 Task: Search one way flight ticket for 3 adults, 3 children in business from Walla Walla: Walla Walla Regional Airport to Laramie: Laramie Regional Airport on 5-3-2023. Choice of flights is Alaska. Number of bags: 4 checked bags. Price is upto 89000. Outbound departure time preference is 15:00.
Action: Mouse moved to (308, 266)
Screenshot: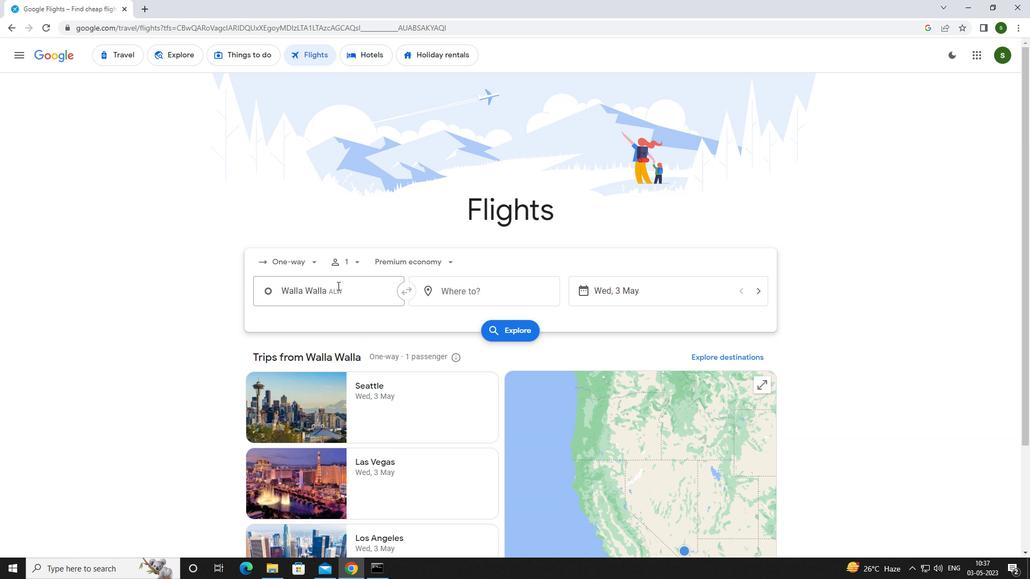 
Action: Mouse pressed left at (308, 266)
Screenshot: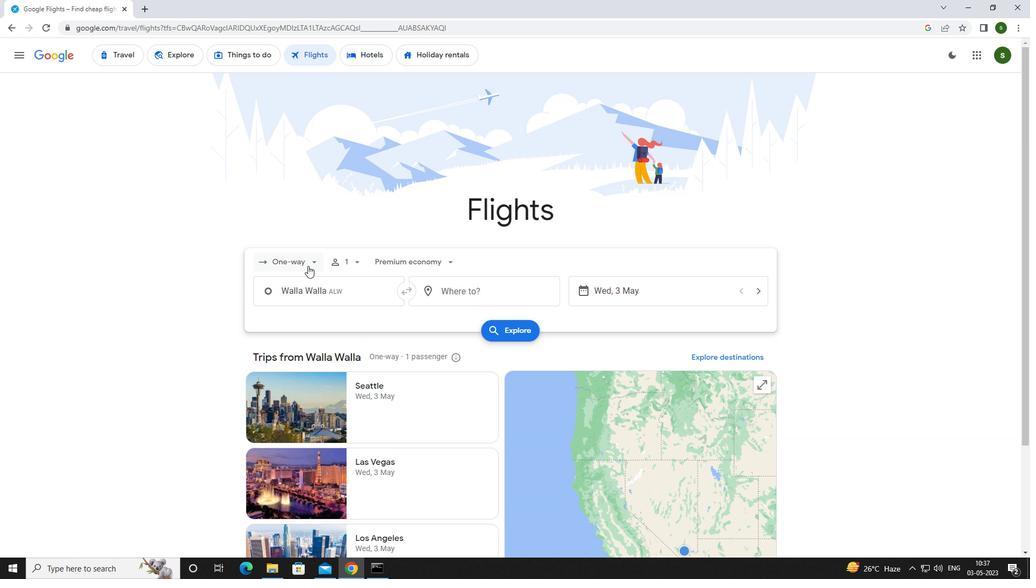 
Action: Mouse moved to (305, 314)
Screenshot: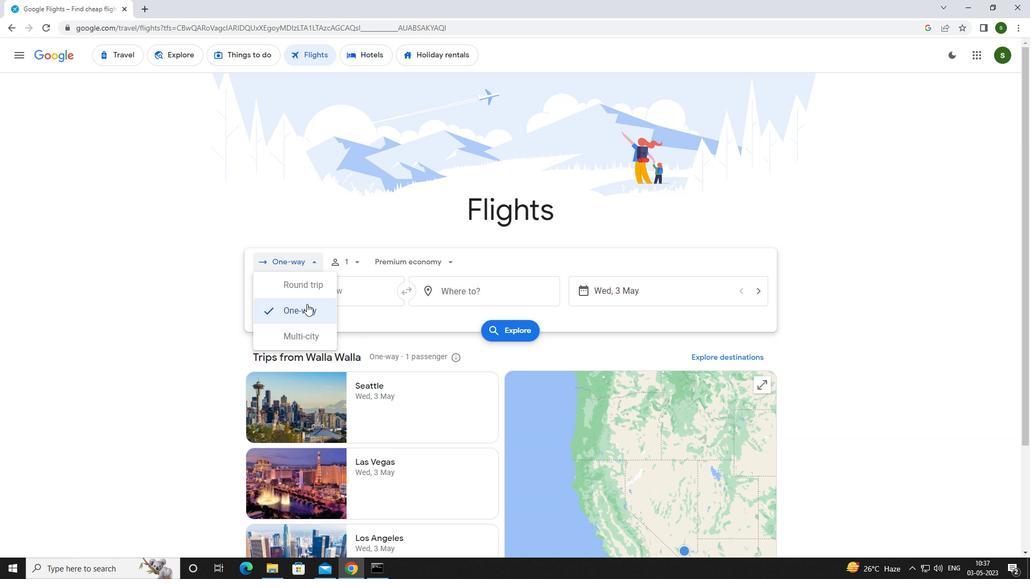 
Action: Mouse pressed left at (305, 314)
Screenshot: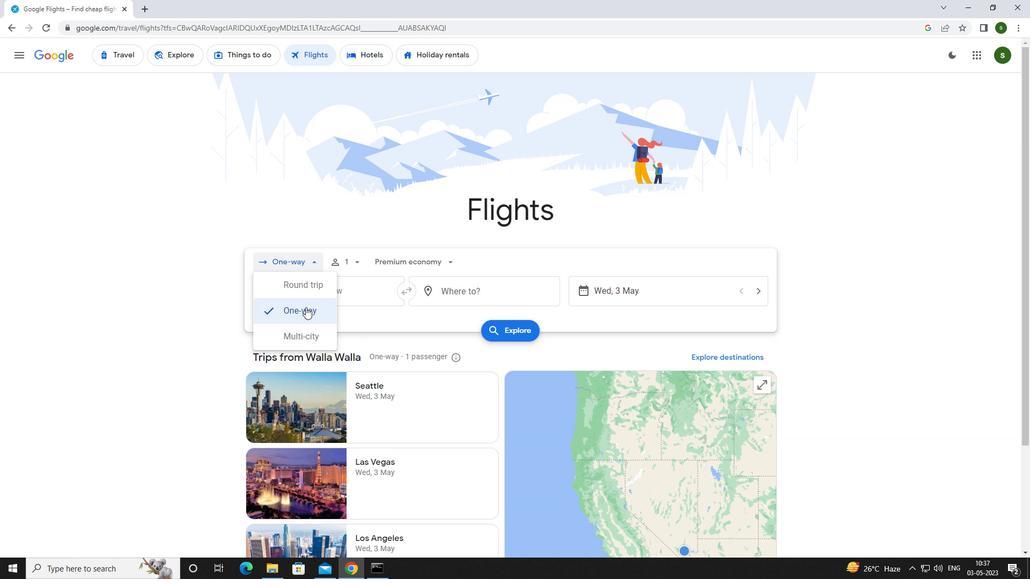 
Action: Mouse moved to (354, 263)
Screenshot: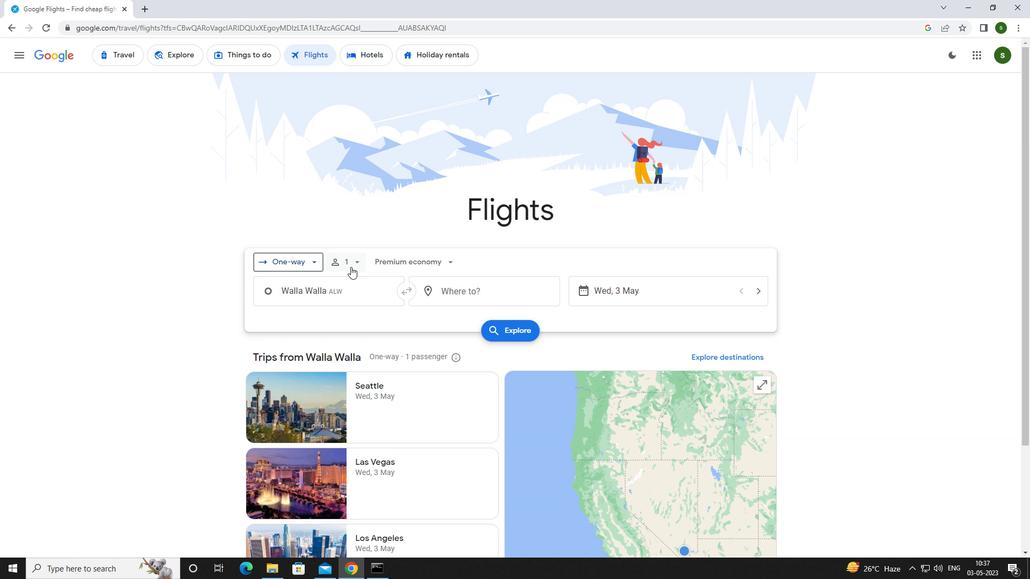 
Action: Mouse pressed left at (354, 263)
Screenshot: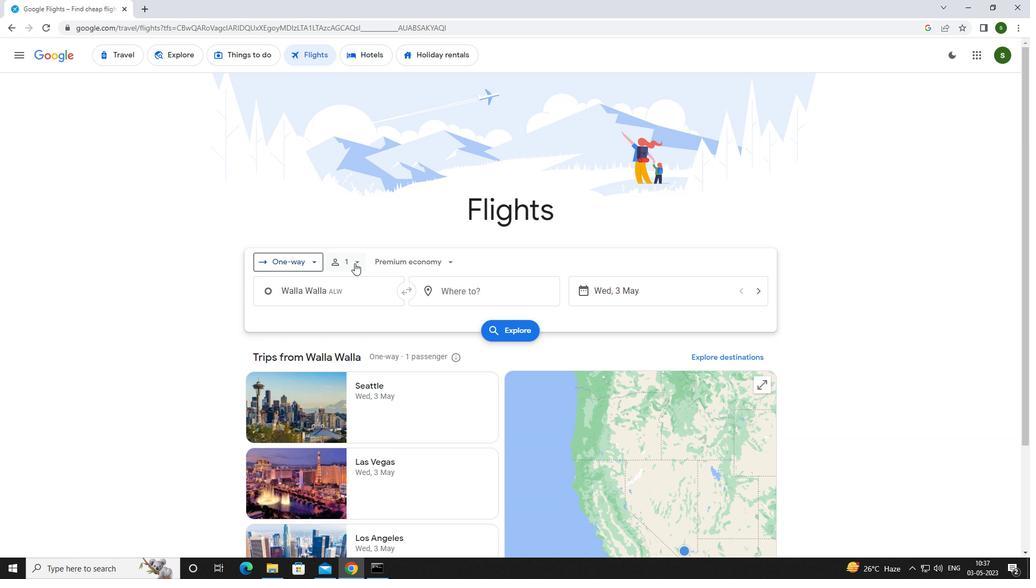 
Action: Mouse moved to (446, 288)
Screenshot: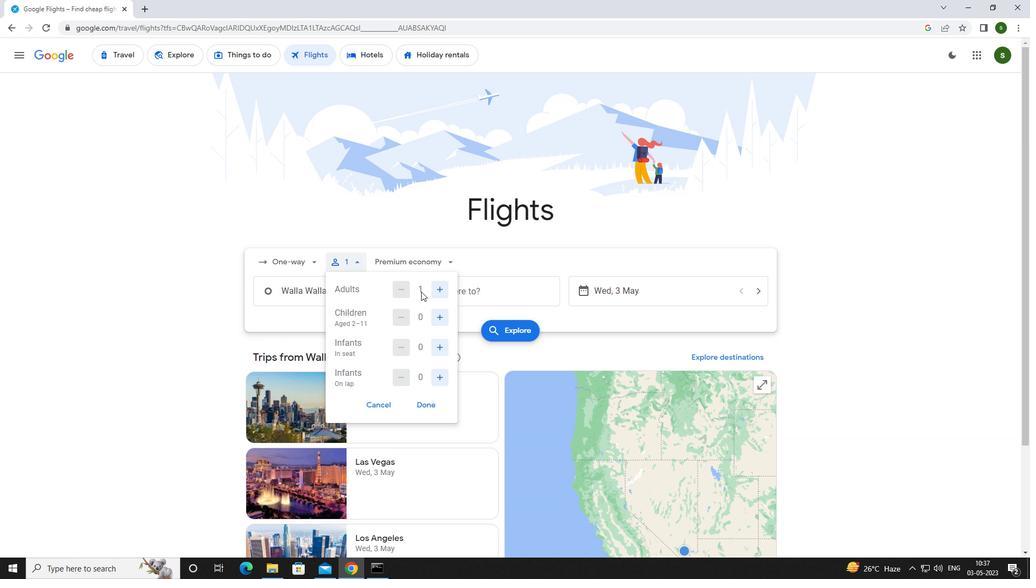 
Action: Mouse pressed left at (446, 288)
Screenshot: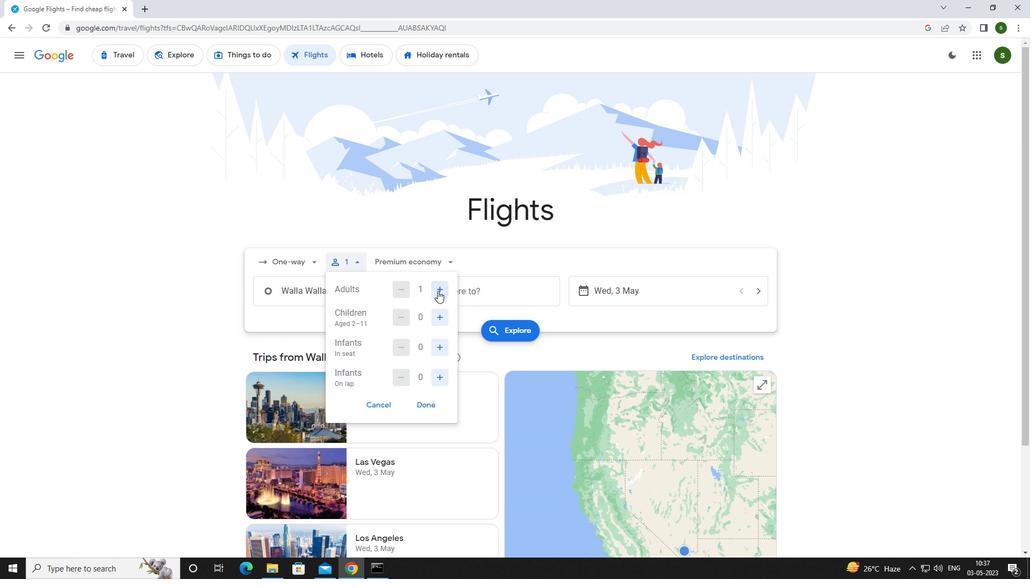 
Action: Mouse moved to (446, 288)
Screenshot: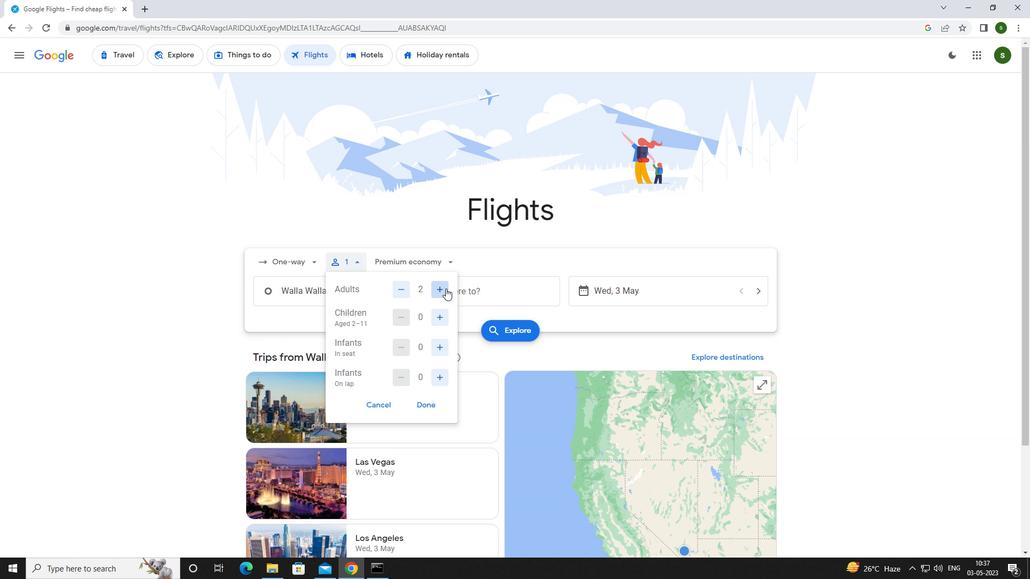 
Action: Mouse pressed left at (446, 288)
Screenshot: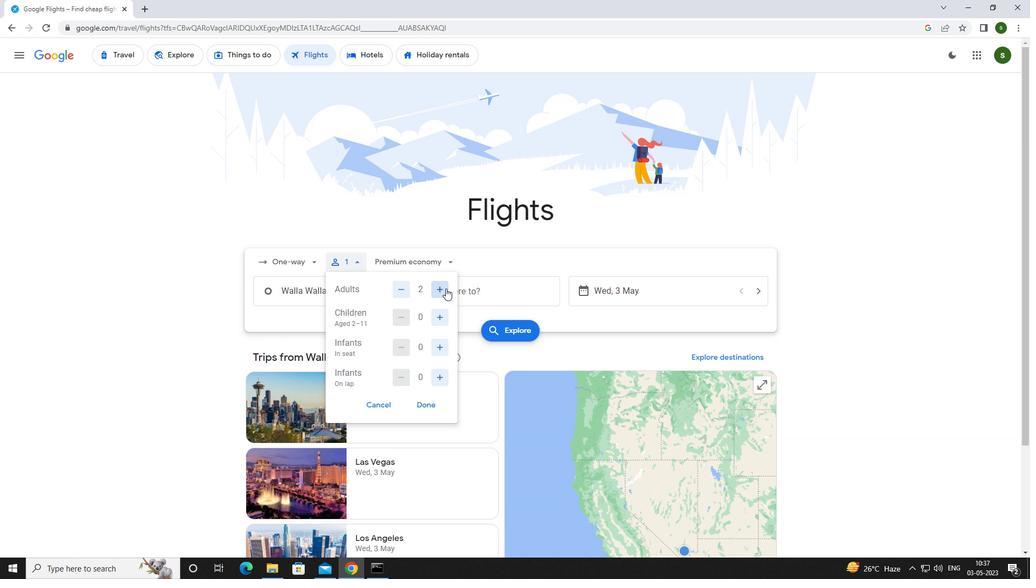 
Action: Mouse moved to (441, 311)
Screenshot: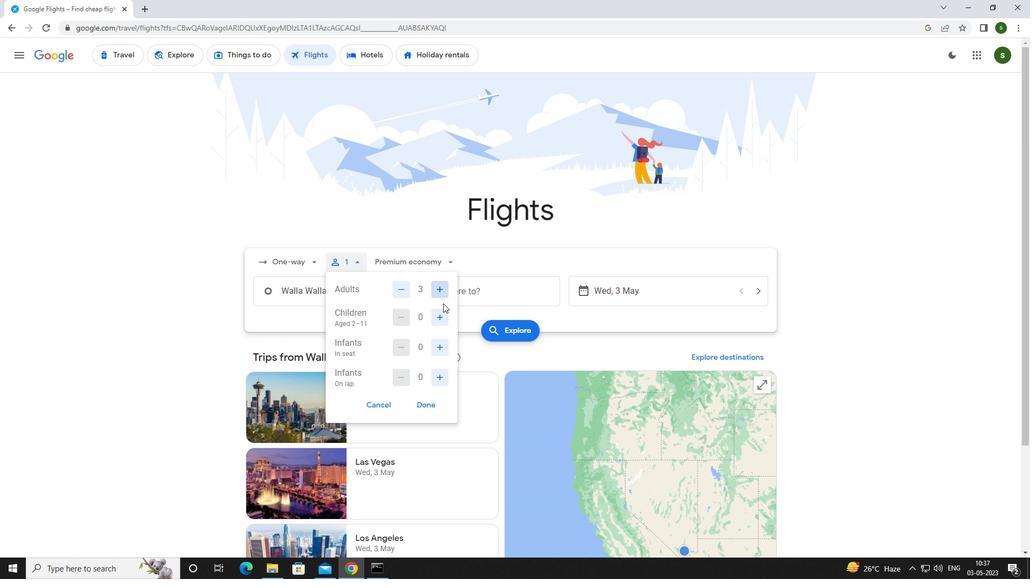 
Action: Mouse pressed left at (441, 311)
Screenshot: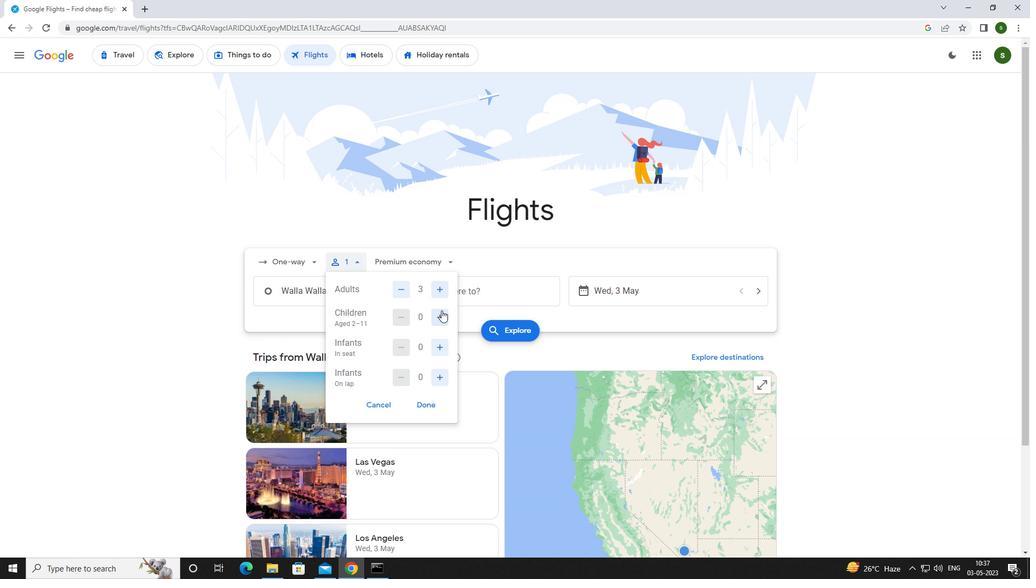 
Action: Mouse moved to (441, 312)
Screenshot: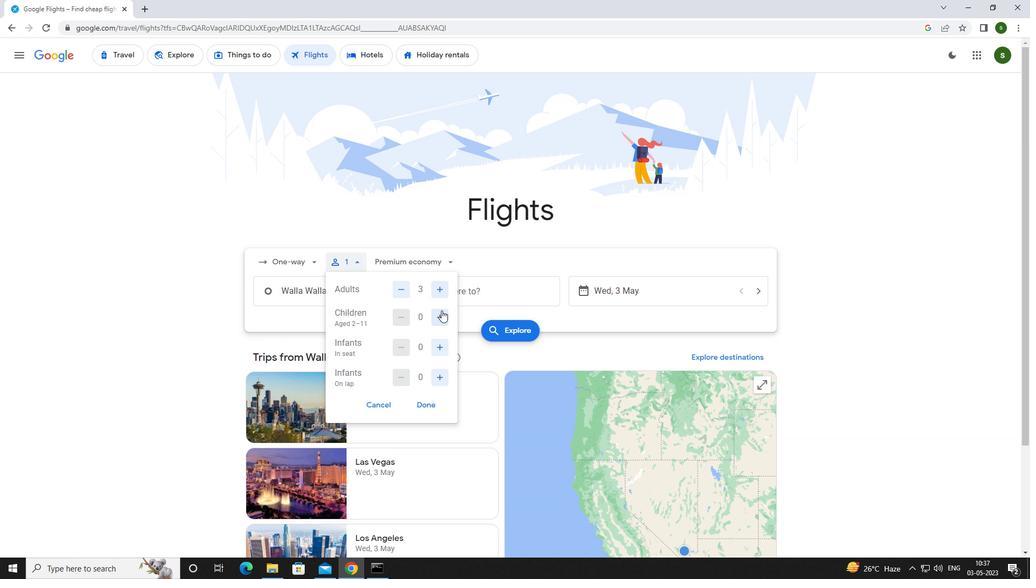 
Action: Mouse pressed left at (441, 312)
Screenshot: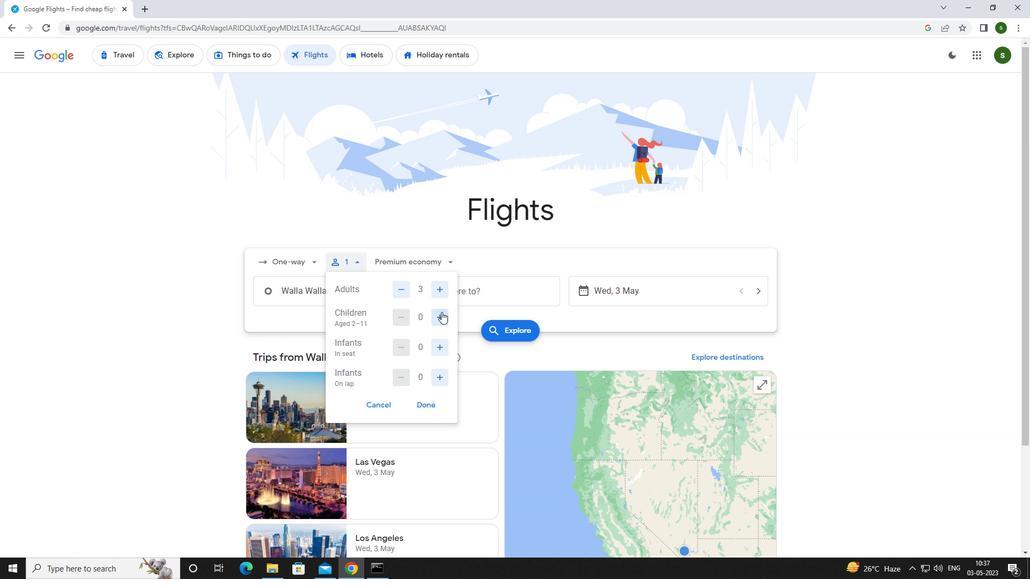 
Action: Mouse pressed left at (441, 312)
Screenshot: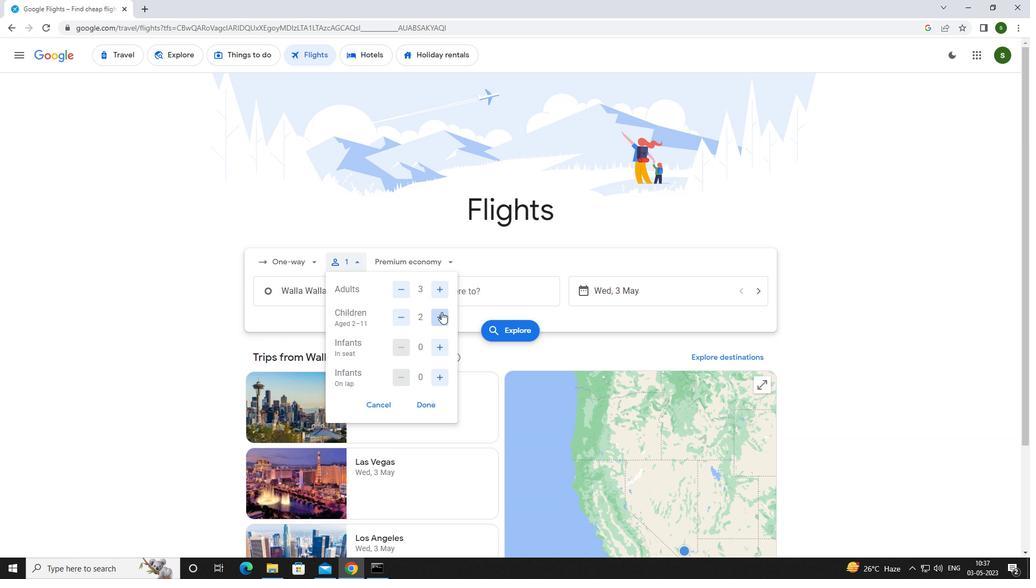 
Action: Mouse moved to (448, 259)
Screenshot: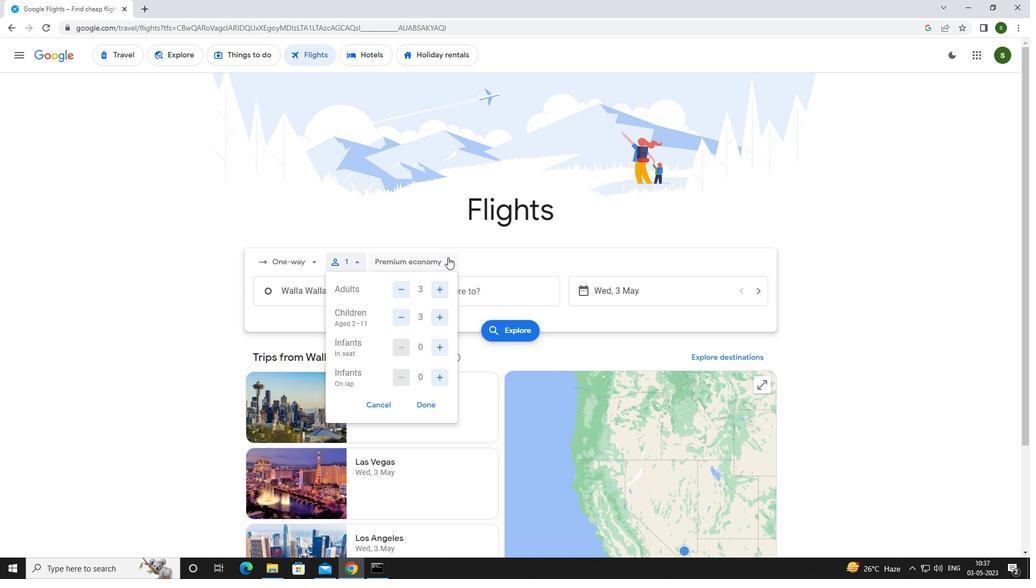 
Action: Mouse pressed left at (448, 259)
Screenshot: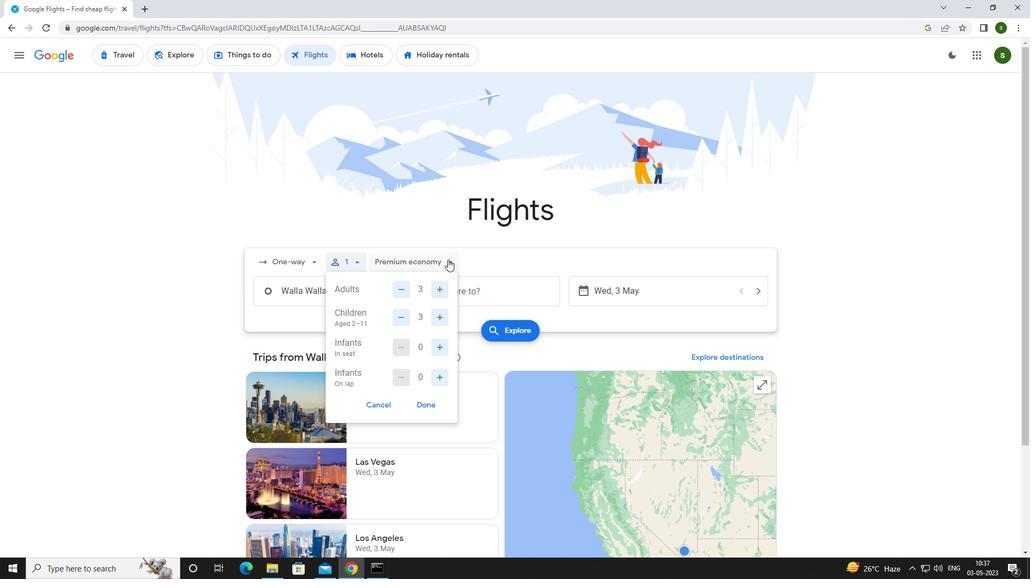 
Action: Mouse moved to (431, 336)
Screenshot: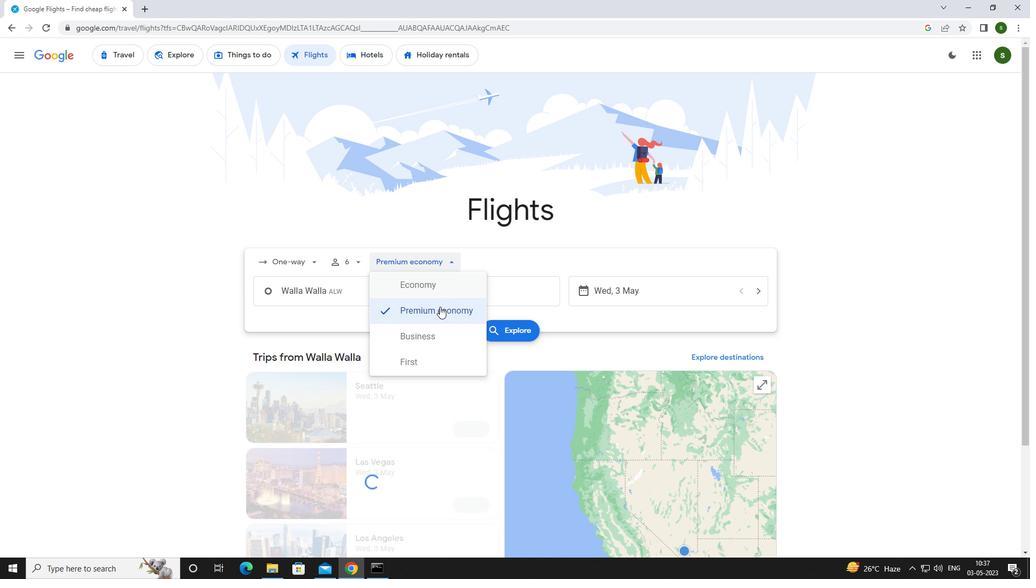 
Action: Mouse pressed left at (431, 336)
Screenshot: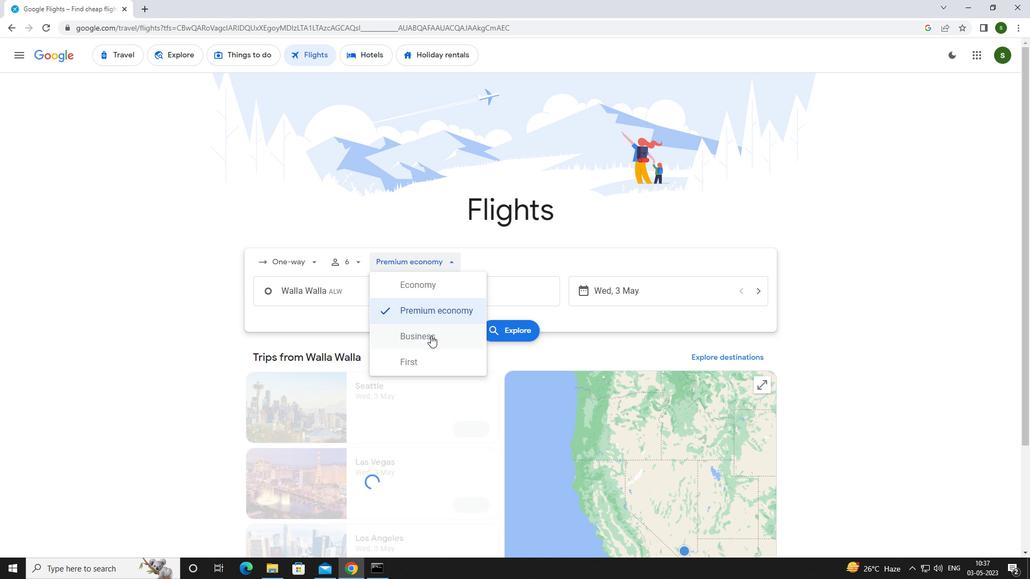 
Action: Mouse moved to (368, 295)
Screenshot: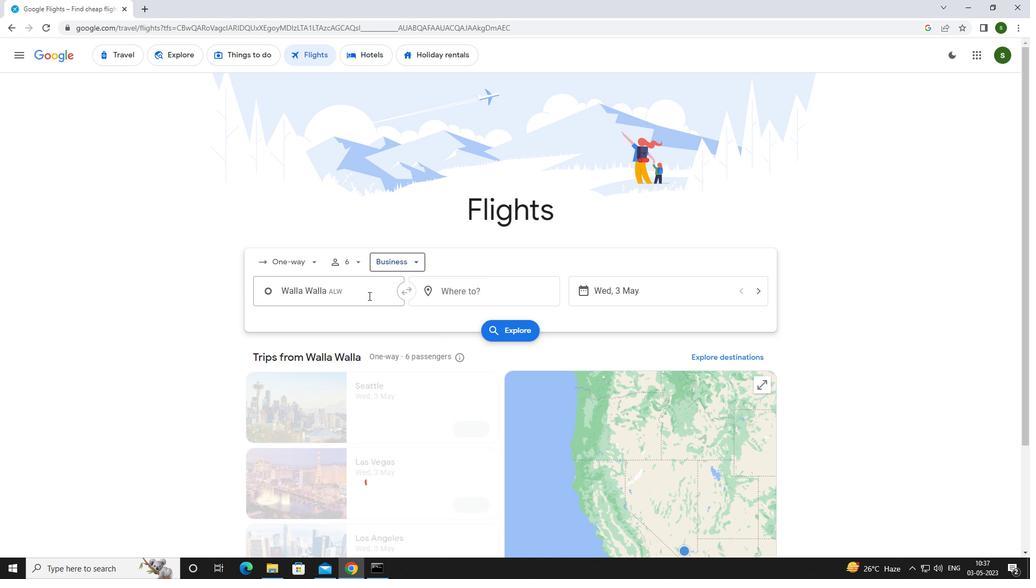 
Action: Mouse pressed left at (368, 295)
Screenshot: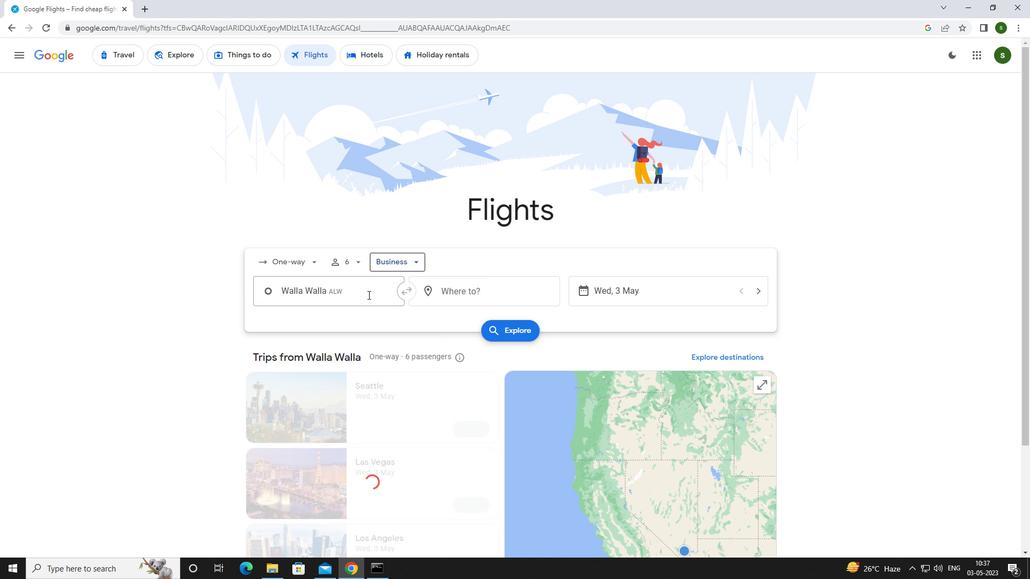 
Action: Key pressed <Key.caps_lock>w<Key.caps_lock>alla<Key.space>
Screenshot: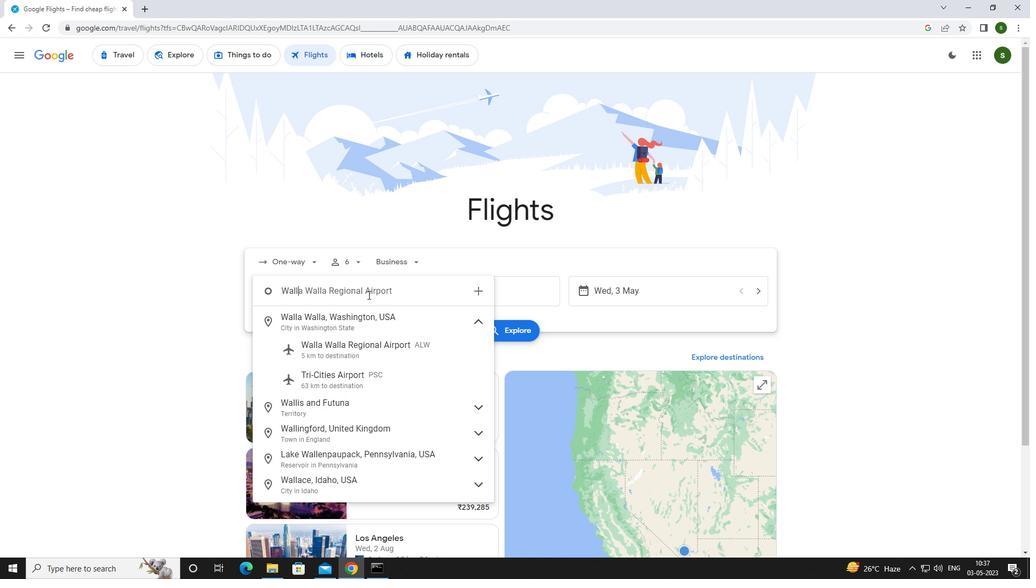 
Action: Mouse moved to (364, 321)
Screenshot: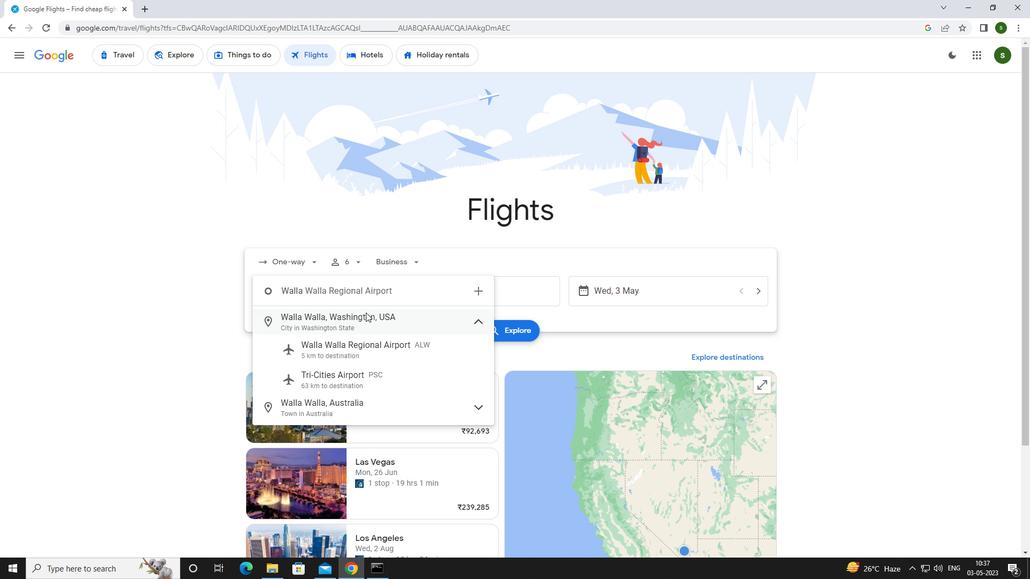 
Action: Mouse pressed left at (364, 321)
Screenshot: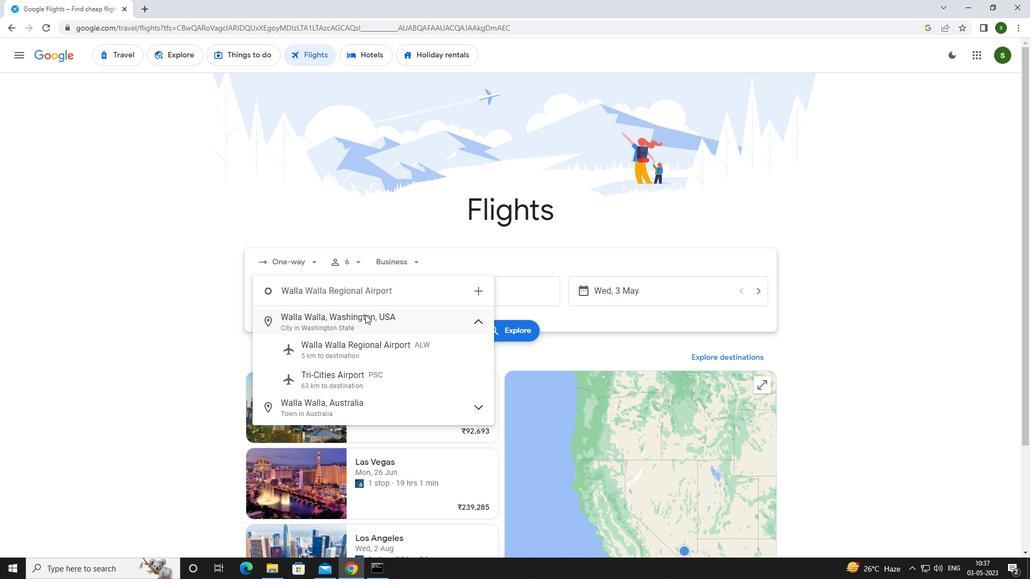 
Action: Mouse moved to (490, 293)
Screenshot: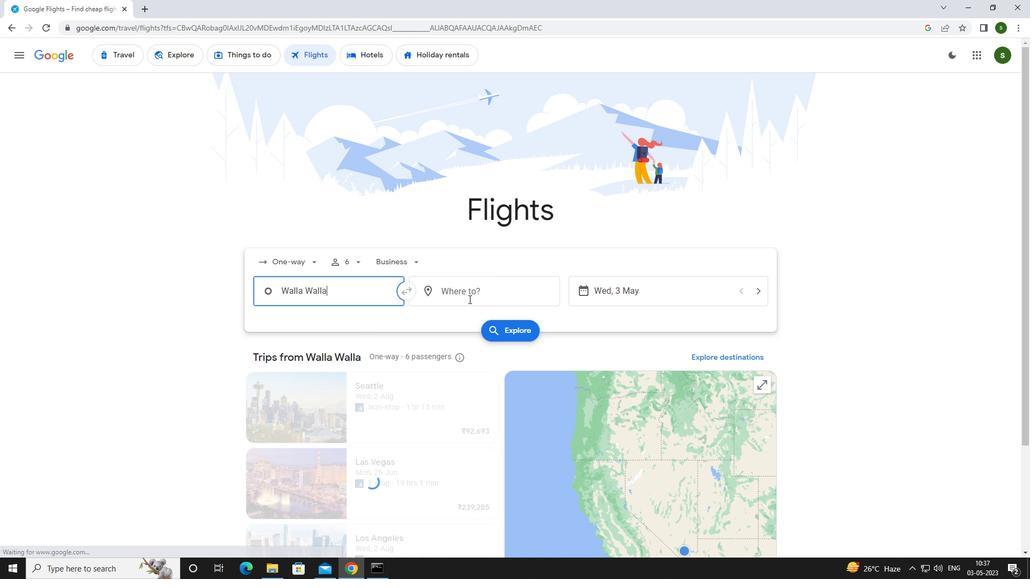 
Action: Mouse pressed left at (490, 293)
Screenshot: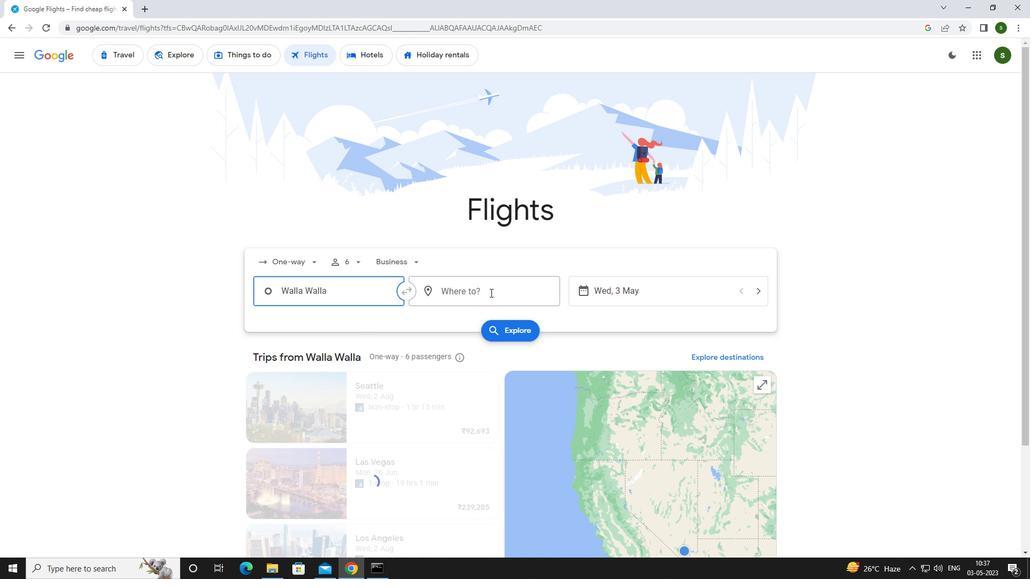 
Action: Key pressed <Key.caps_lock>l<Key.caps_lock>ara
Screenshot: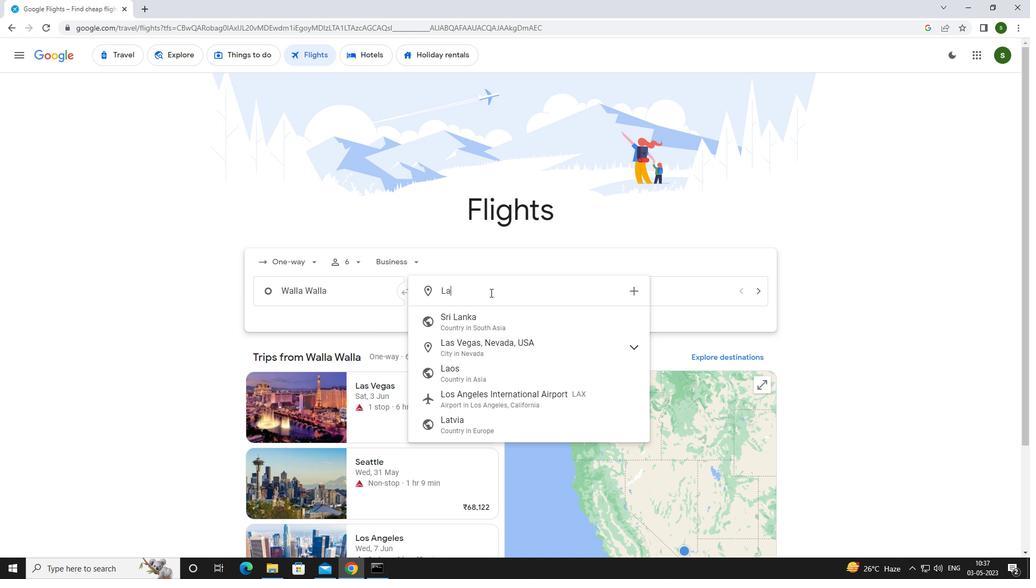
Action: Mouse moved to (514, 381)
Screenshot: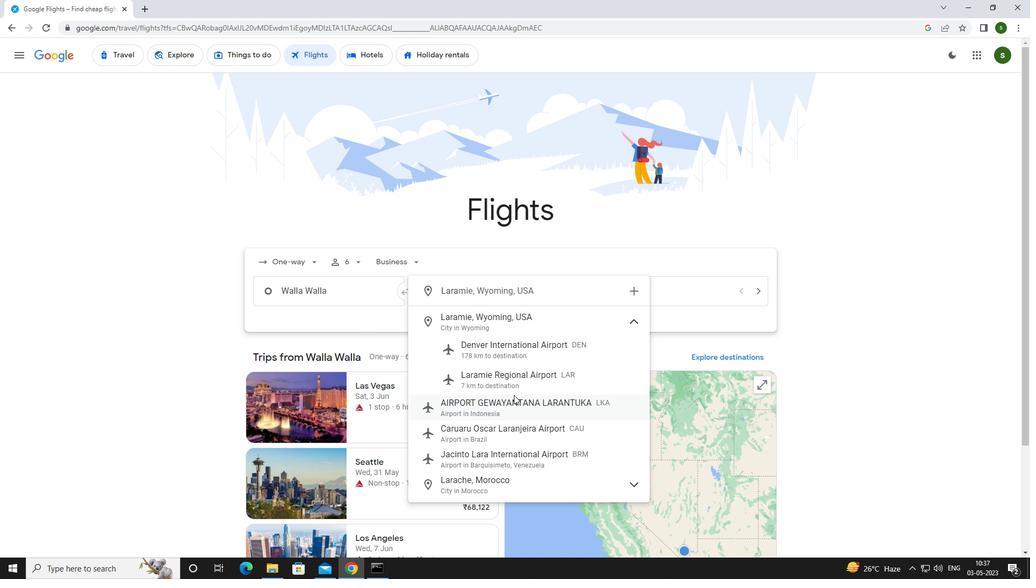 
Action: Mouse pressed left at (514, 381)
Screenshot: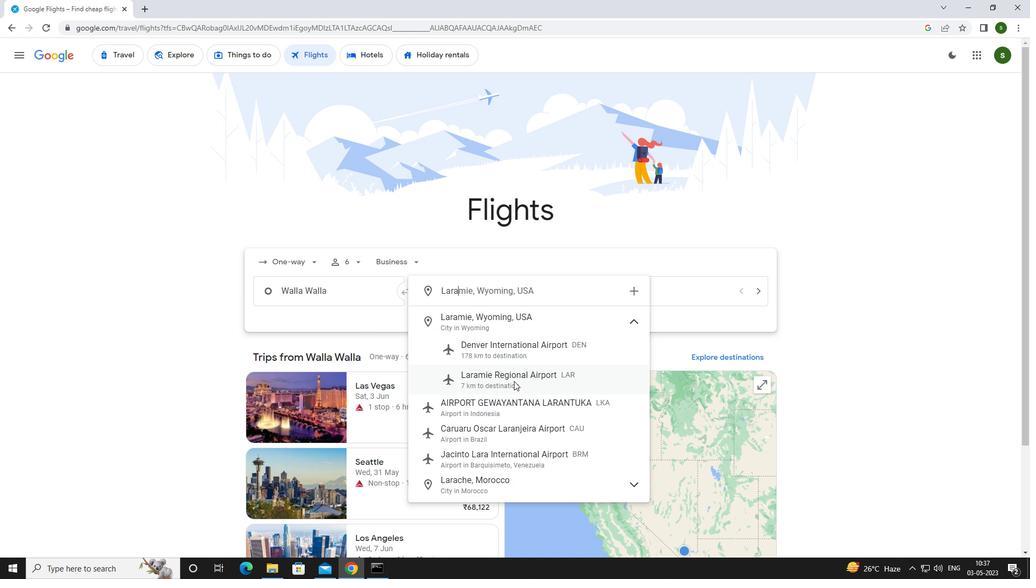 
Action: Mouse moved to (652, 294)
Screenshot: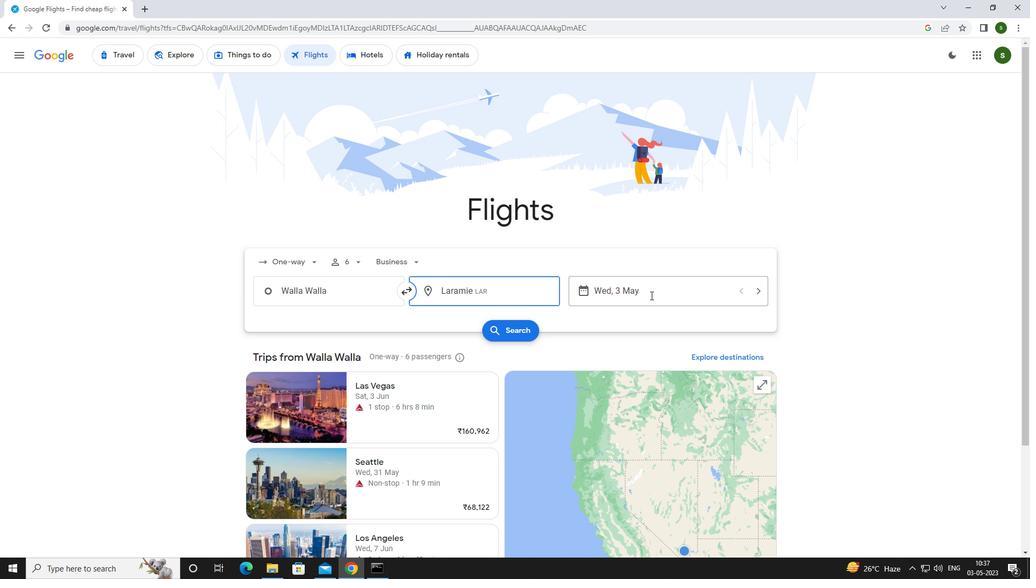 
Action: Mouse pressed left at (652, 294)
Screenshot: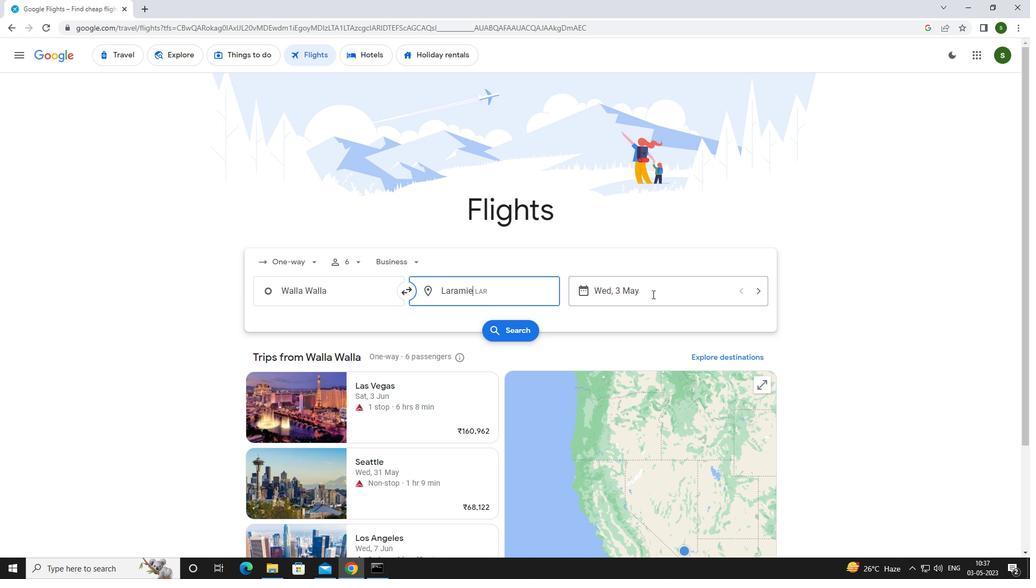 
Action: Mouse moved to (474, 370)
Screenshot: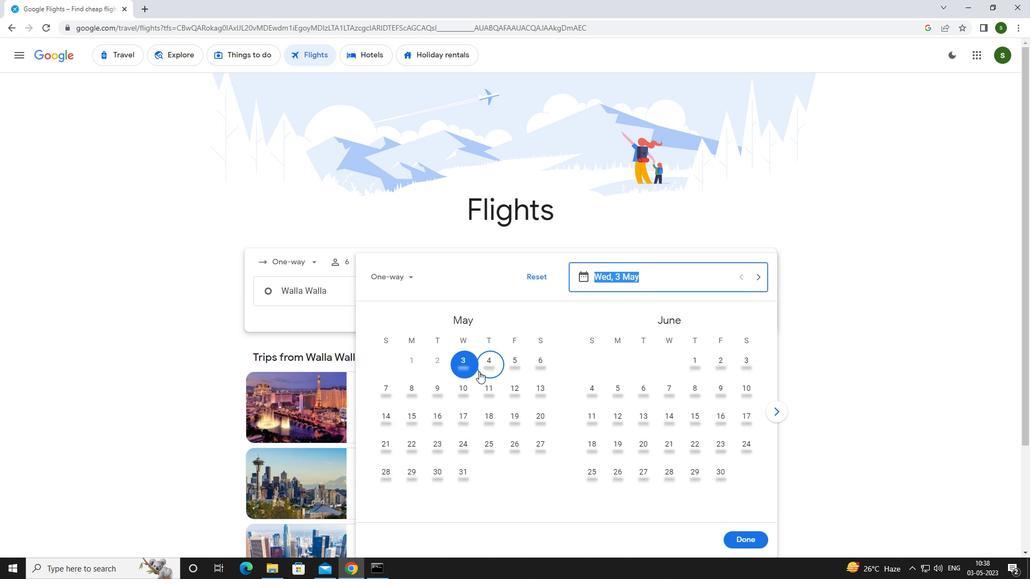 
Action: Mouse pressed left at (474, 370)
Screenshot: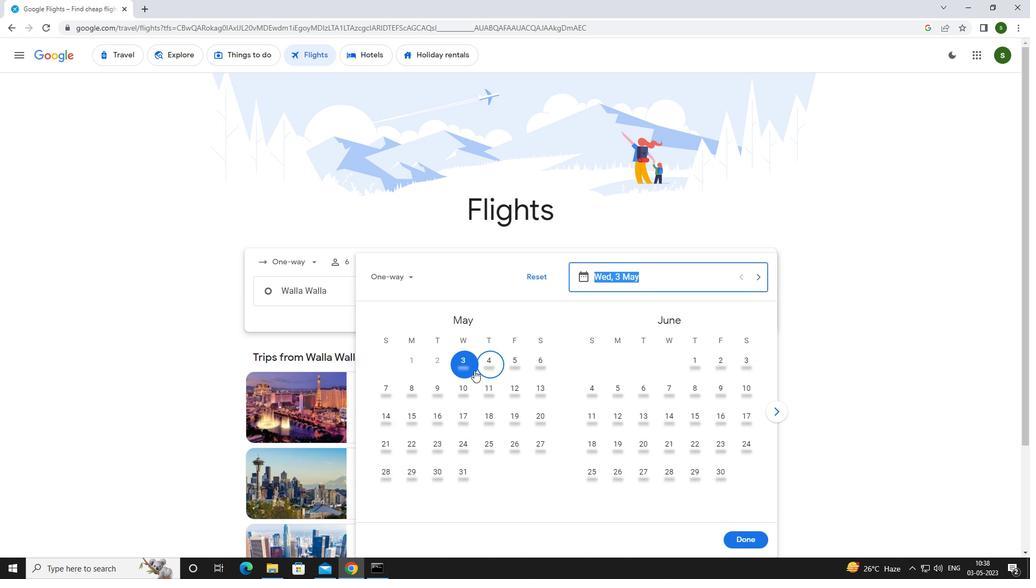 
Action: Mouse moved to (747, 545)
Screenshot: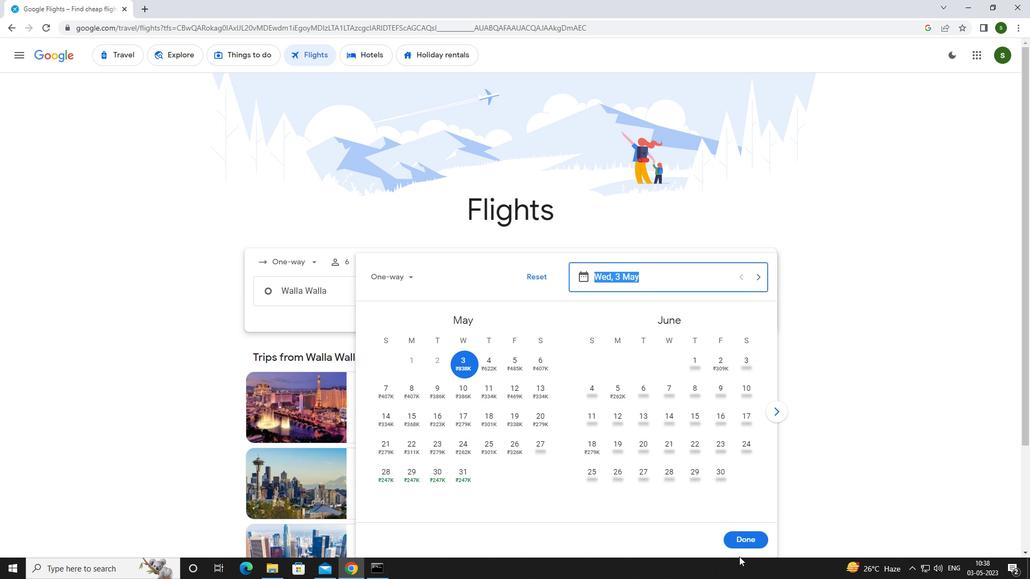 
Action: Mouse pressed left at (747, 545)
Screenshot: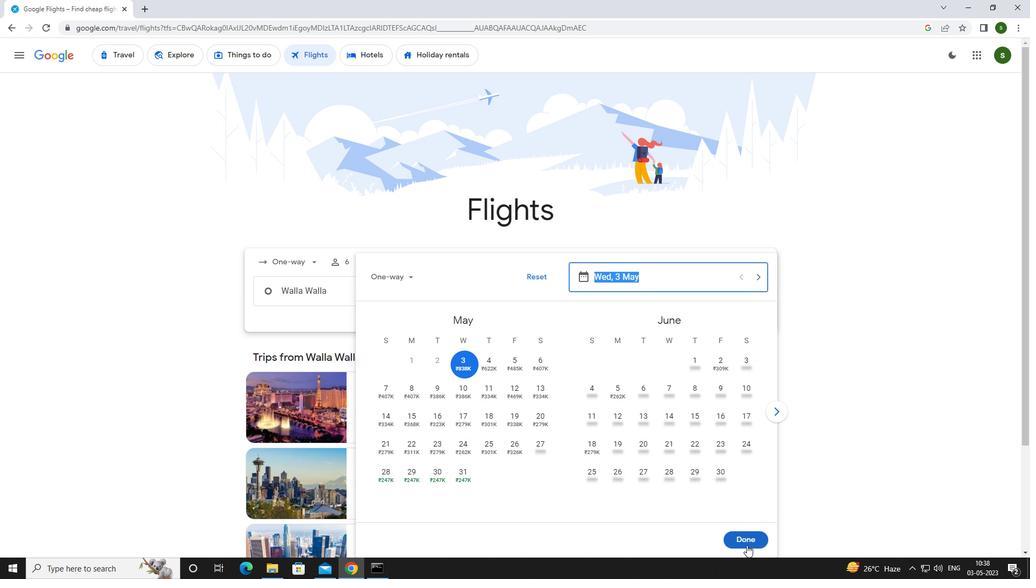 
Action: Mouse moved to (520, 335)
Screenshot: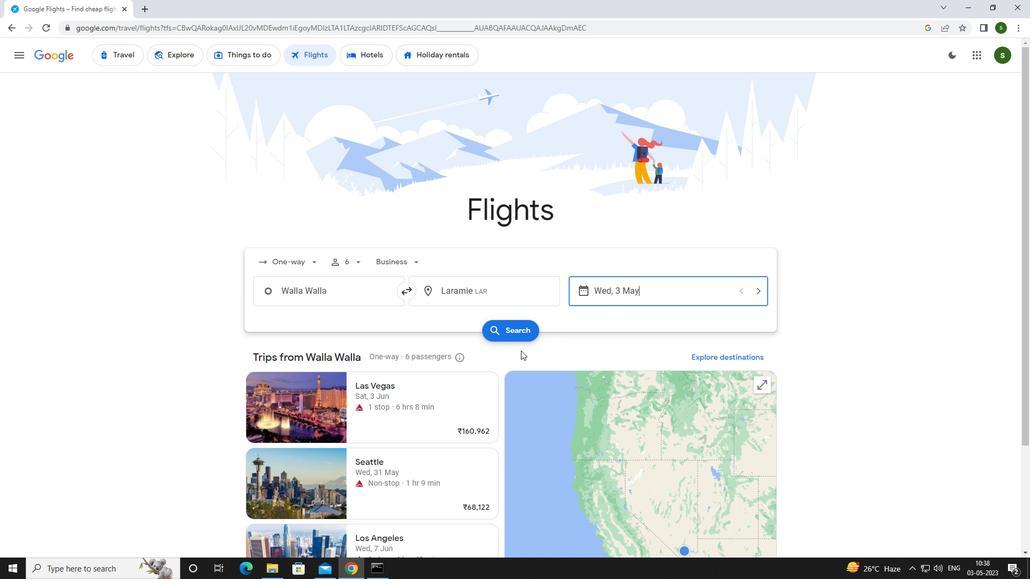 
Action: Mouse pressed left at (520, 335)
Screenshot: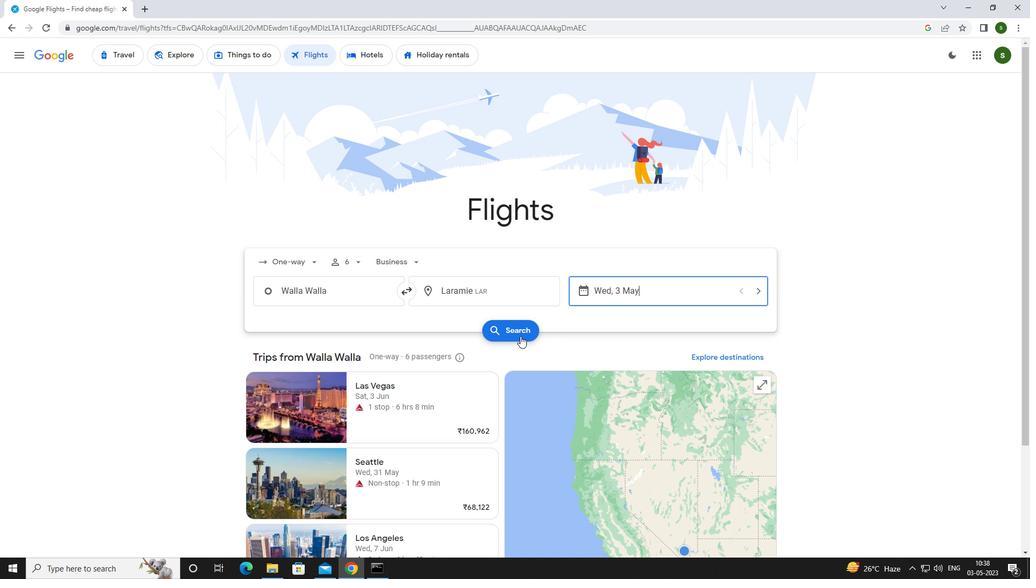 
Action: Mouse moved to (263, 156)
Screenshot: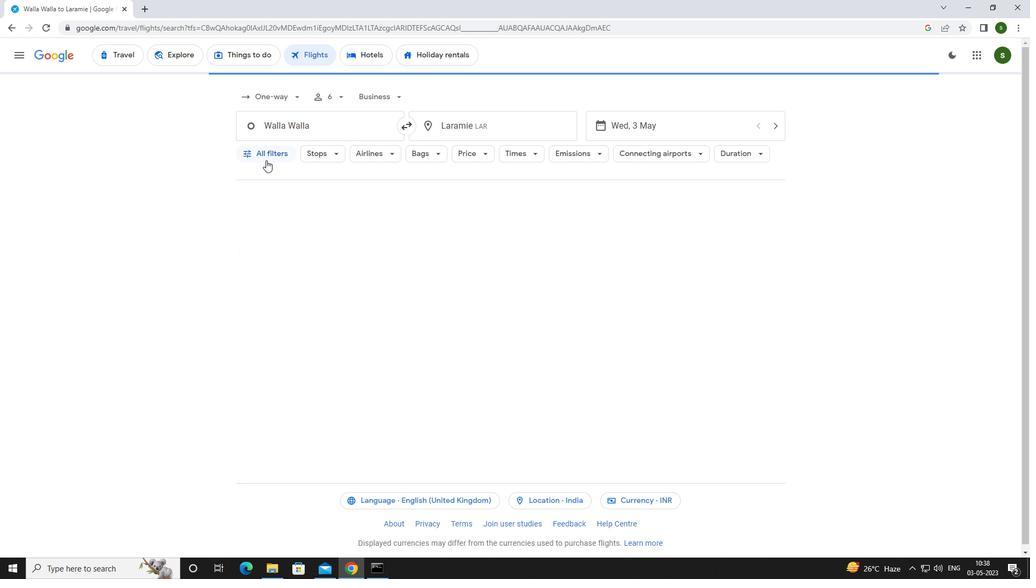 
Action: Mouse pressed left at (263, 156)
Screenshot: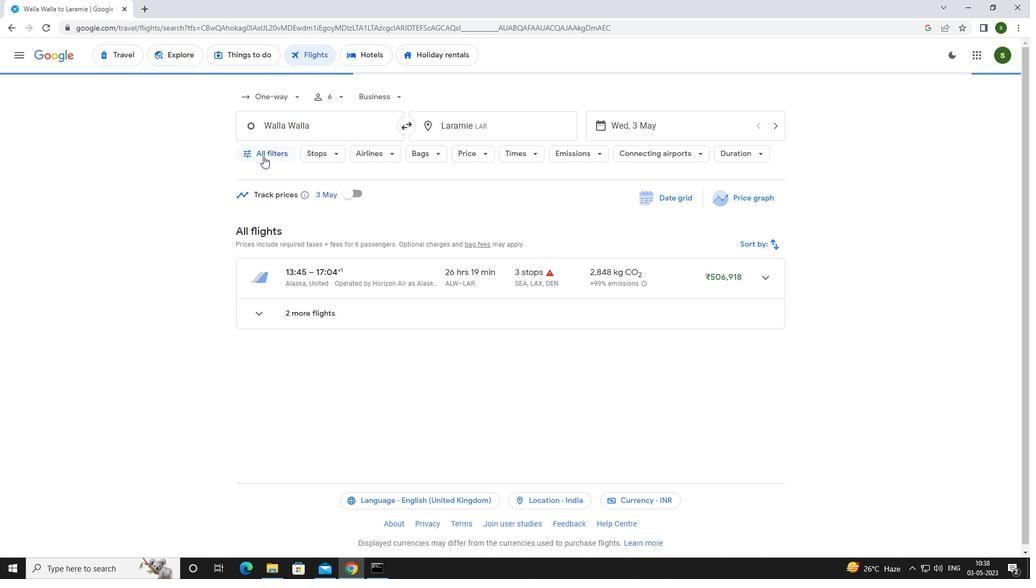 
Action: Mouse moved to (399, 383)
Screenshot: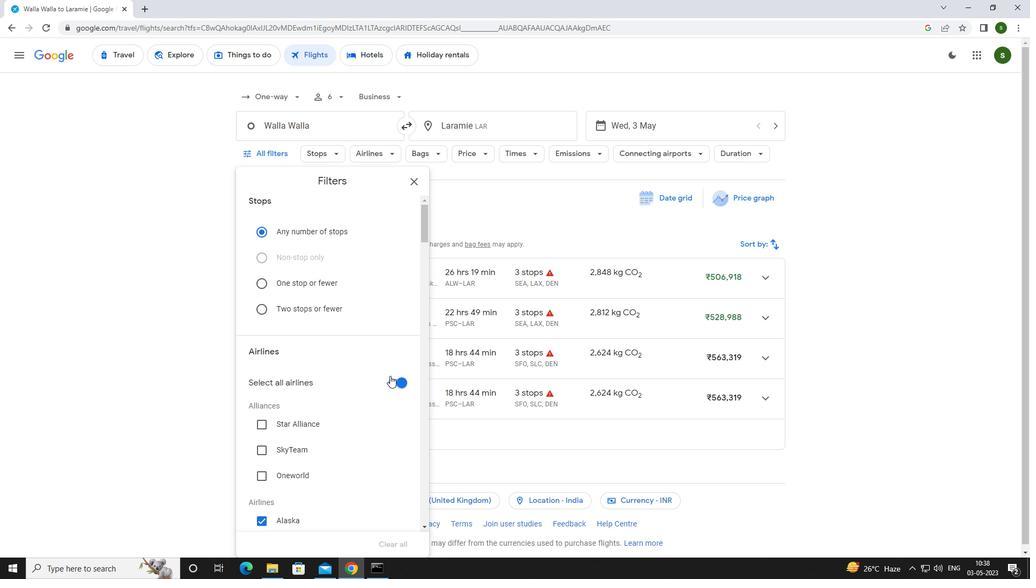 
Action: Mouse pressed left at (399, 383)
Screenshot: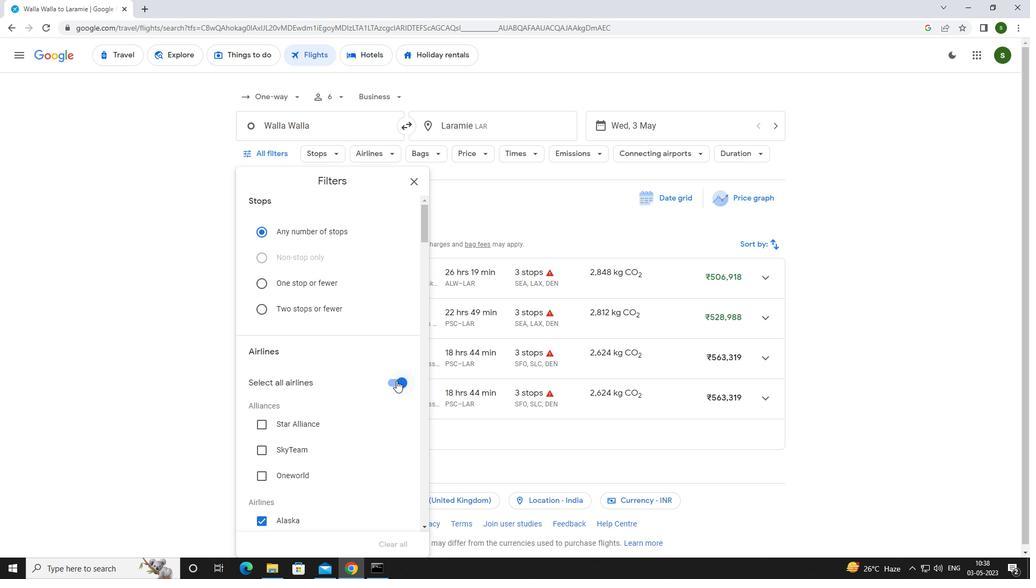 
Action: Mouse moved to (329, 318)
Screenshot: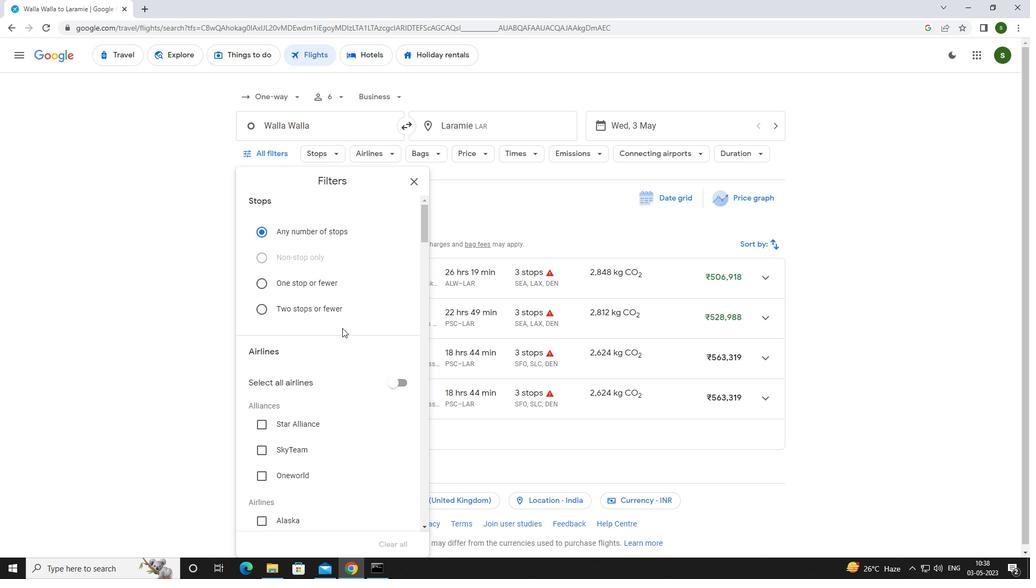 
Action: Mouse scrolled (329, 318) with delta (0, 0)
Screenshot: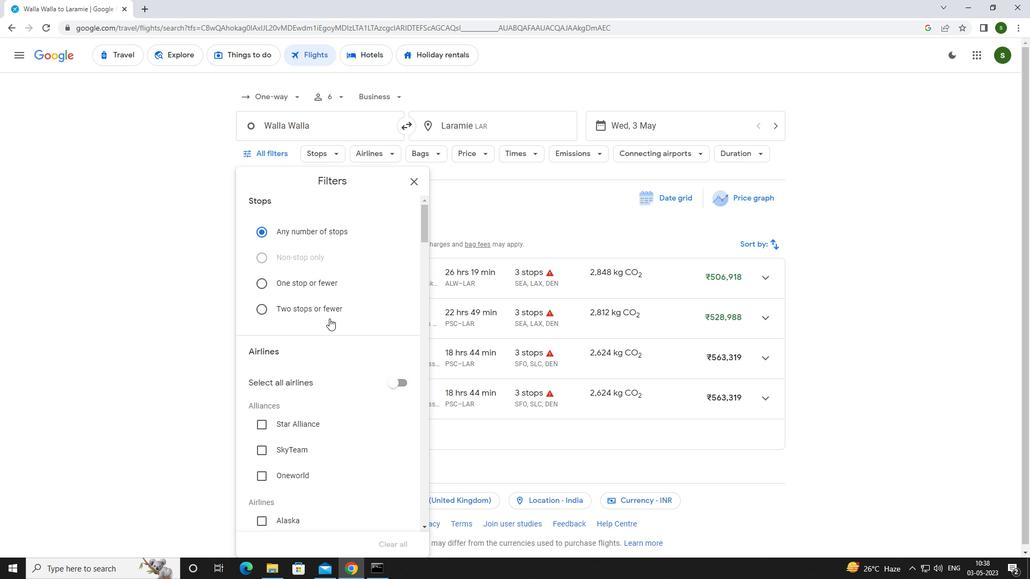 
Action: Mouse scrolled (329, 318) with delta (0, 0)
Screenshot: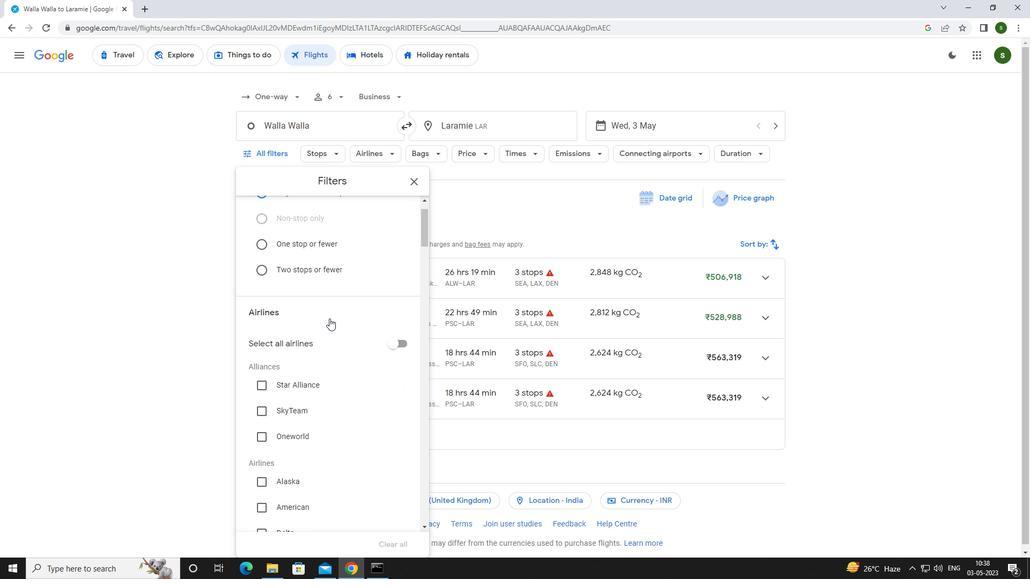 
Action: Mouse scrolled (329, 318) with delta (0, 0)
Screenshot: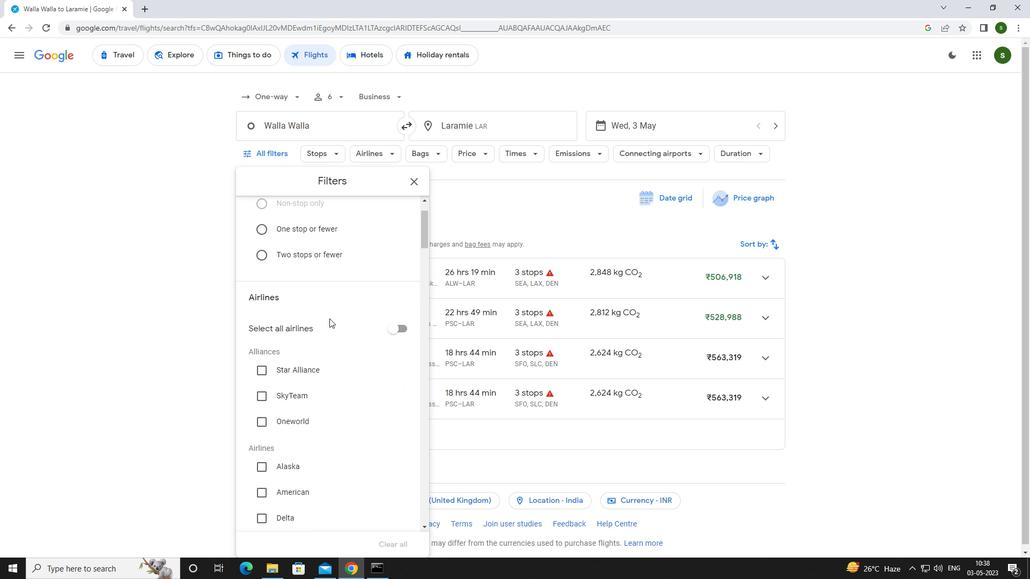 
Action: Mouse moved to (288, 359)
Screenshot: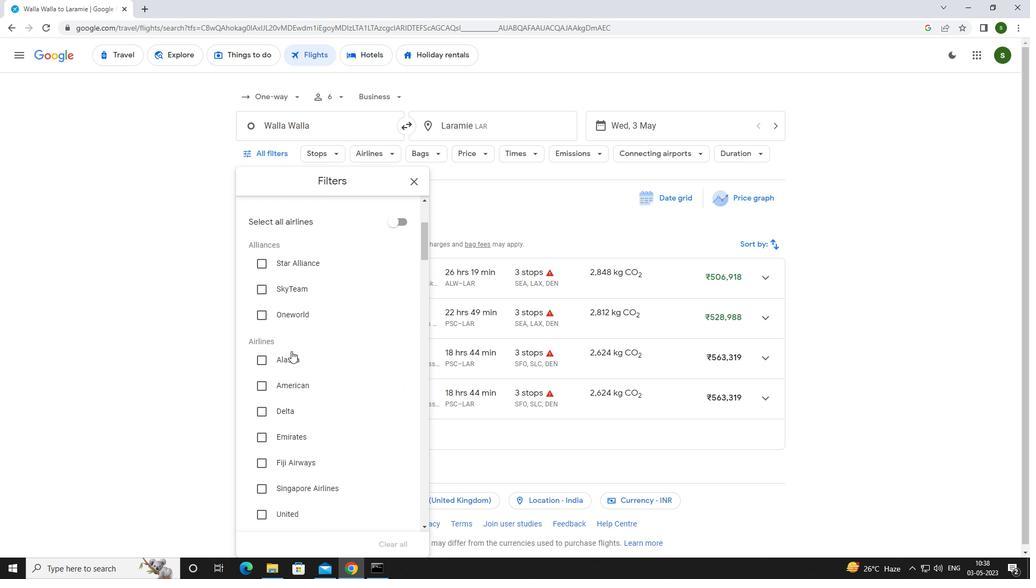 
Action: Mouse pressed left at (288, 359)
Screenshot: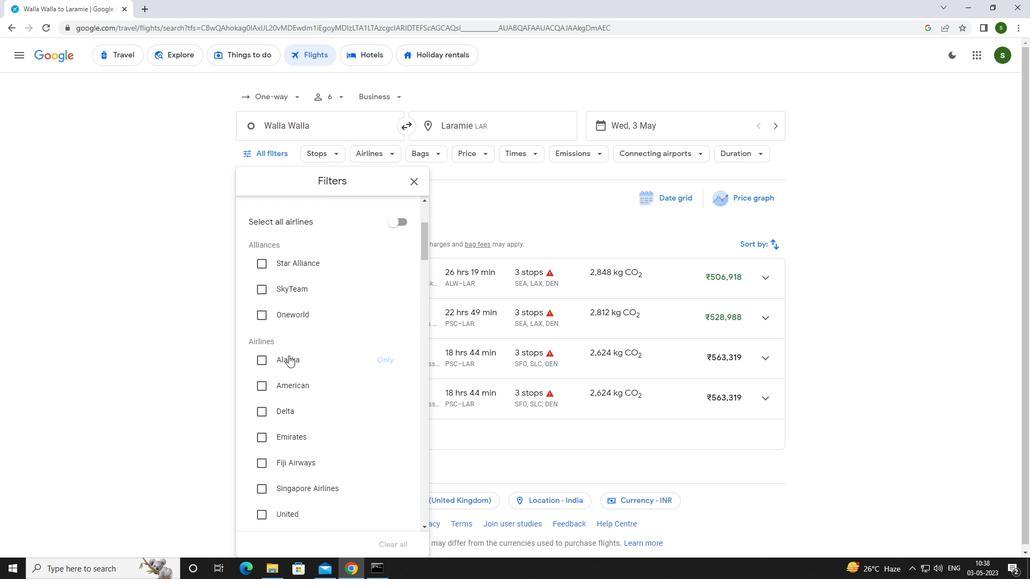 
Action: Mouse moved to (325, 340)
Screenshot: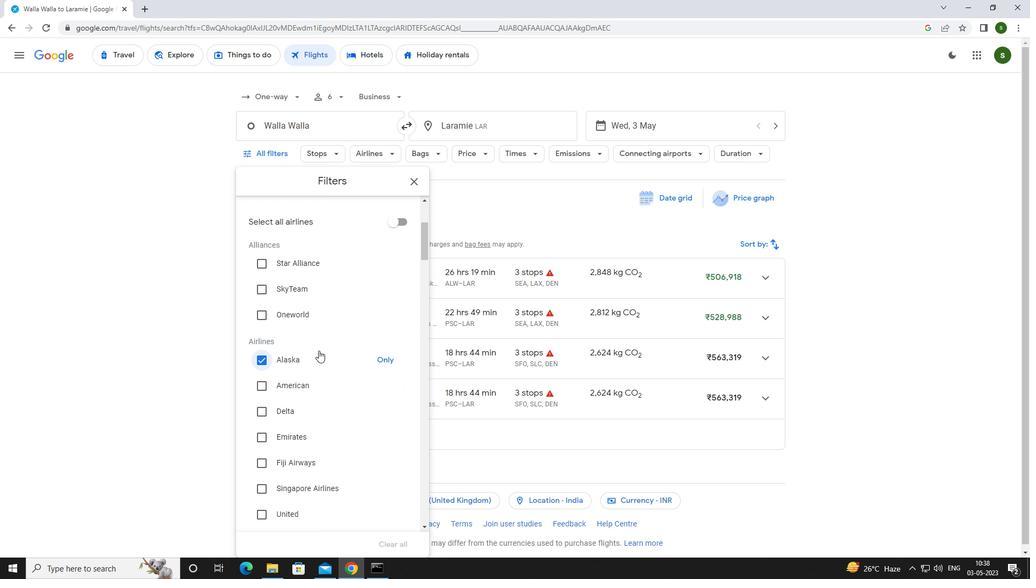 
Action: Mouse scrolled (325, 339) with delta (0, 0)
Screenshot: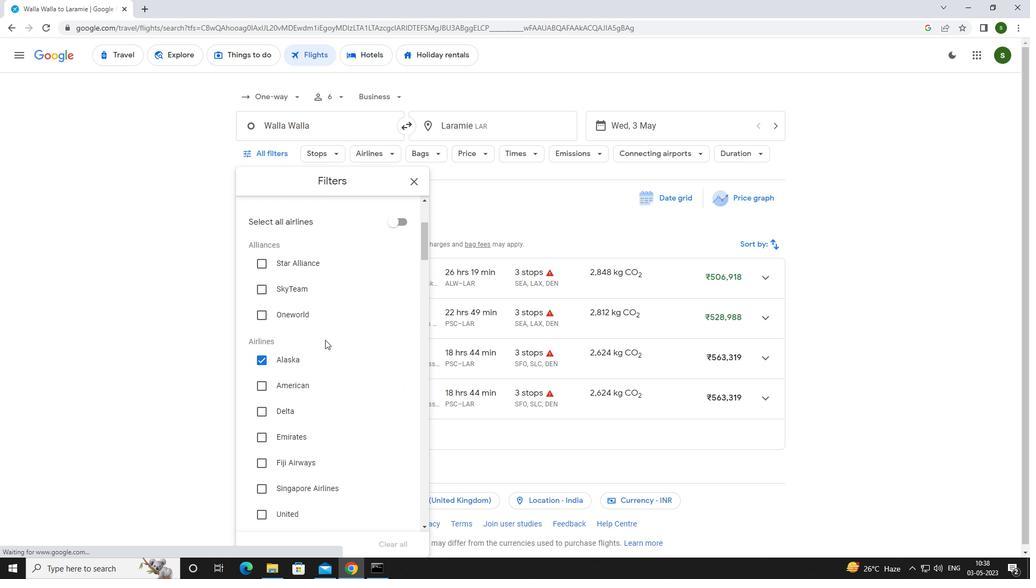 
Action: Mouse scrolled (325, 339) with delta (0, 0)
Screenshot: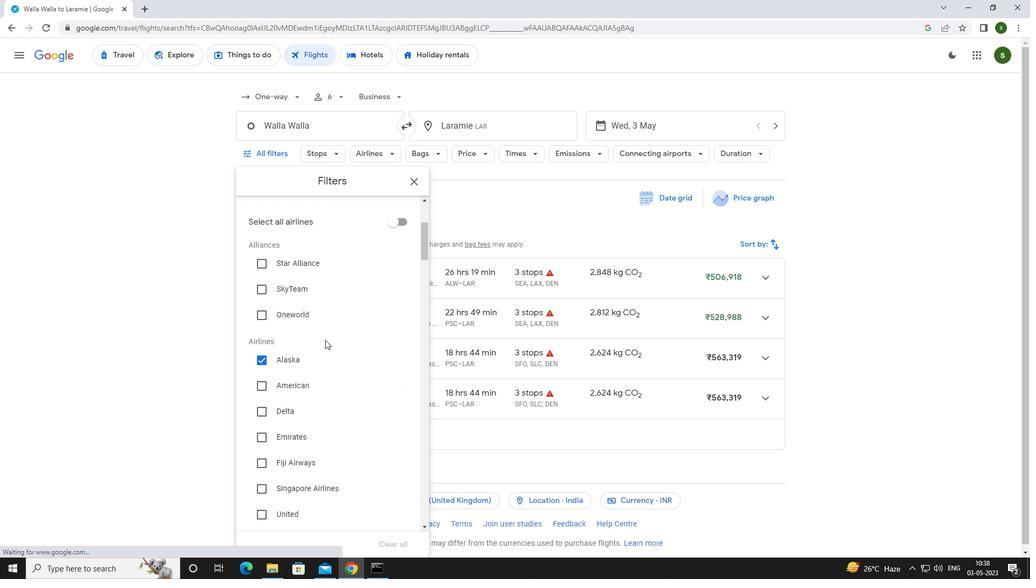 
Action: Mouse scrolled (325, 339) with delta (0, 0)
Screenshot: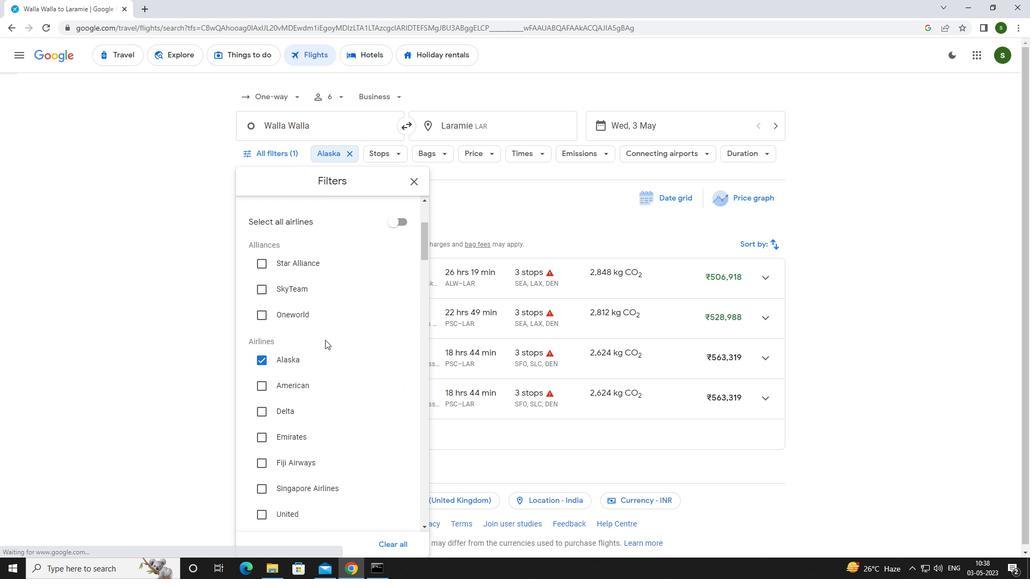 
Action: Mouse scrolled (325, 339) with delta (0, 0)
Screenshot: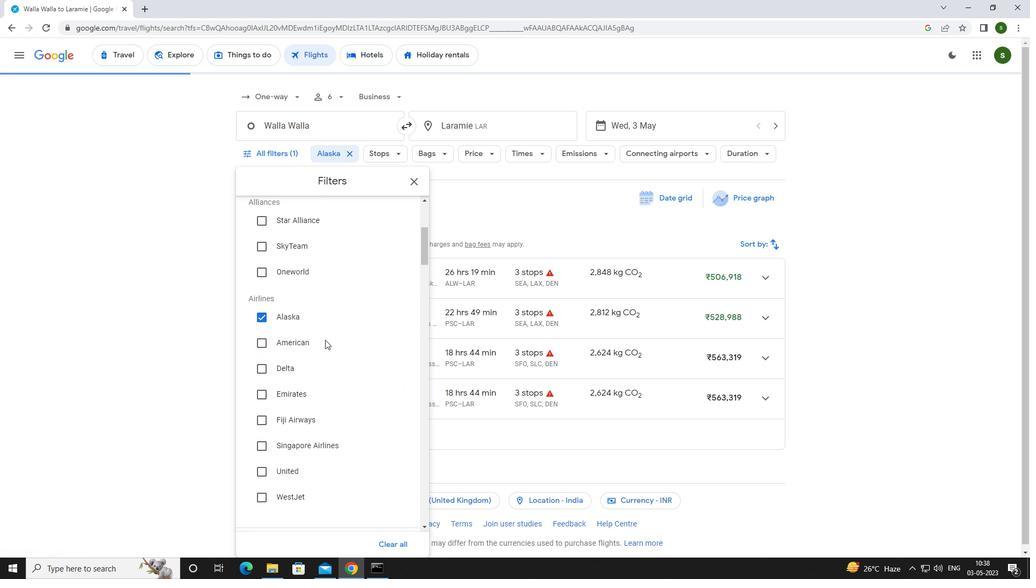 
Action: Mouse scrolled (325, 339) with delta (0, 0)
Screenshot: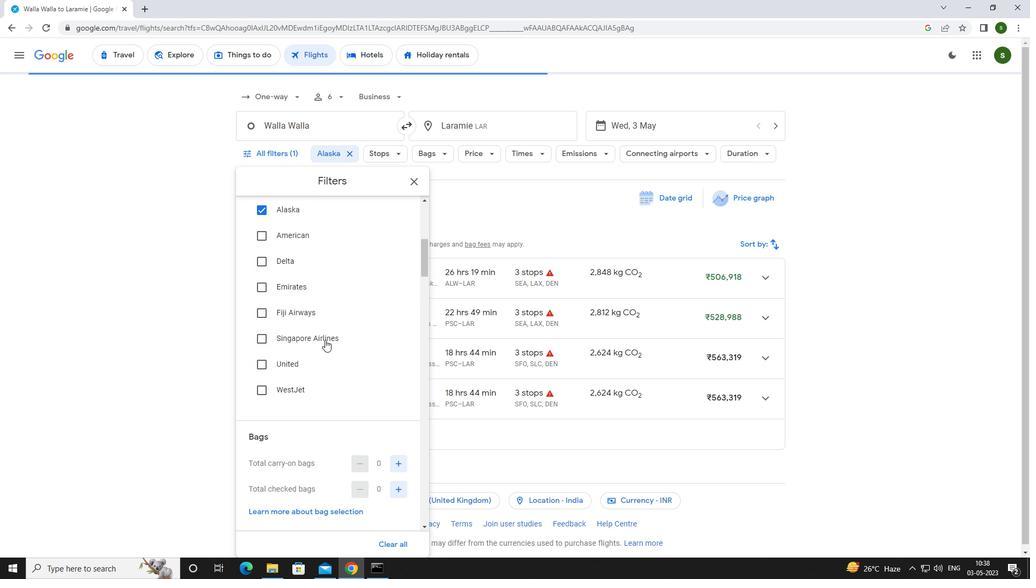 
Action: Mouse moved to (396, 375)
Screenshot: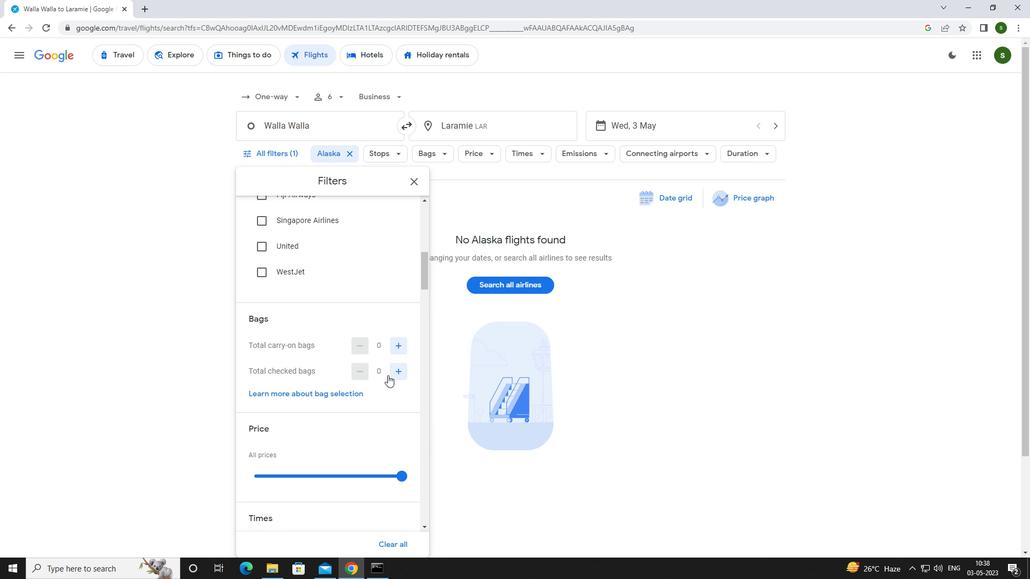 
Action: Mouse pressed left at (396, 375)
Screenshot: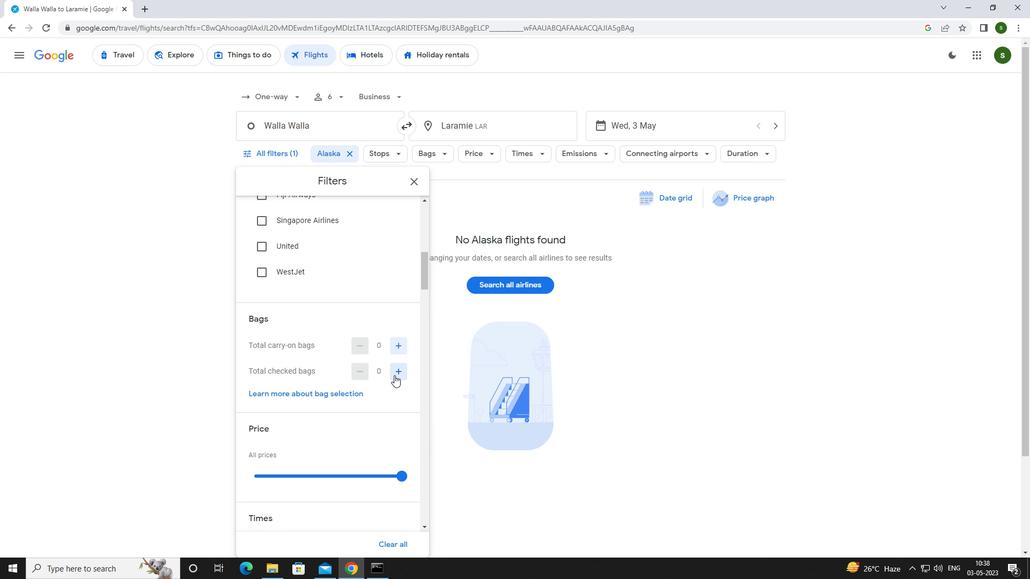 
Action: Mouse pressed left at (396, 375)
Screenshot: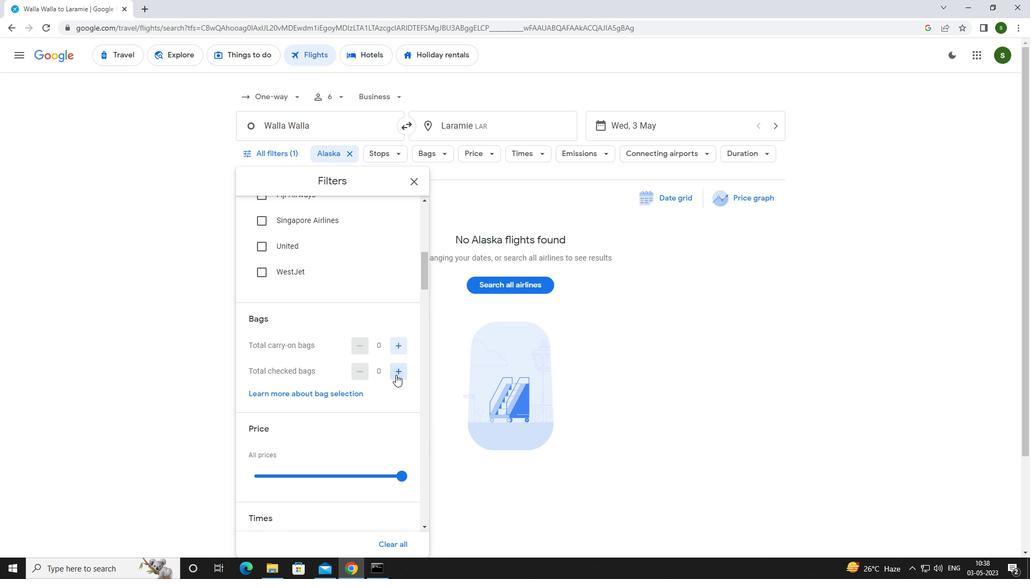 
Action: Mouse pressed left at (396, 375)
Screenshot: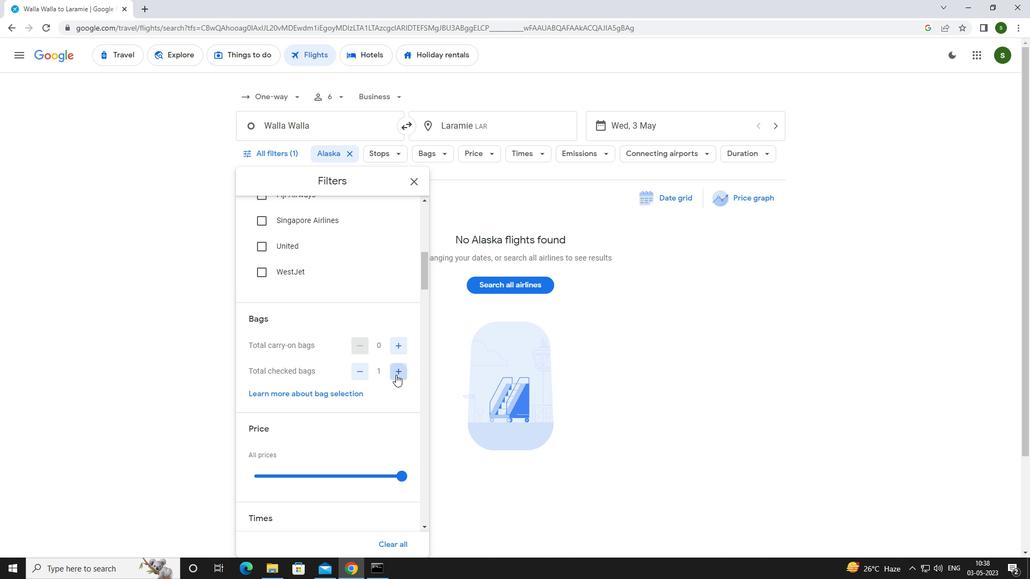 
Action: Mouse pressed left at (396, 375)
Screenshot: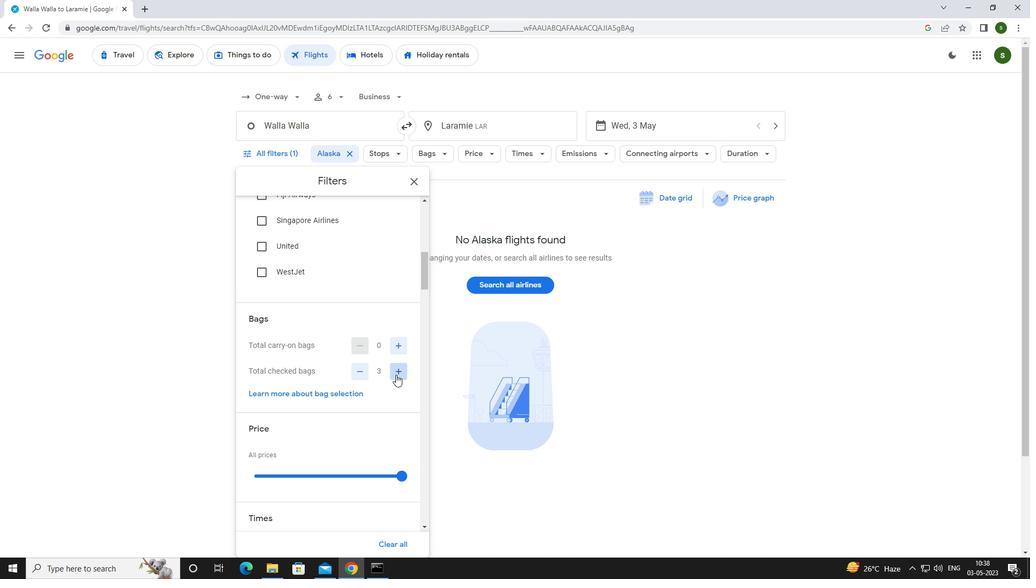 
Action: Mouse scrolled (396, 374) with delta (0, 0)
Screenshot: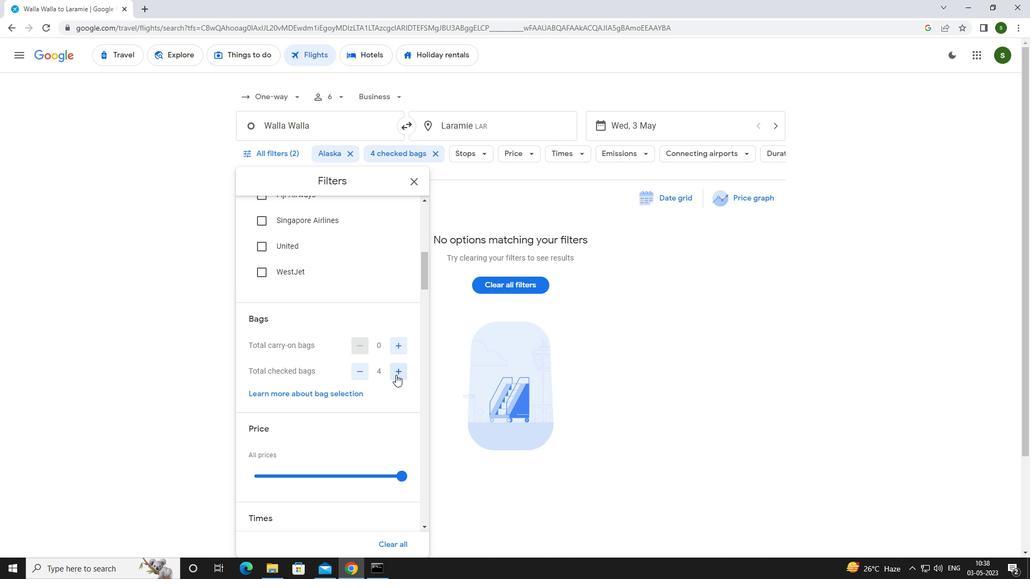
Action: Mouse scrolled (396, 374) with delta (0, 0)
Screenshot: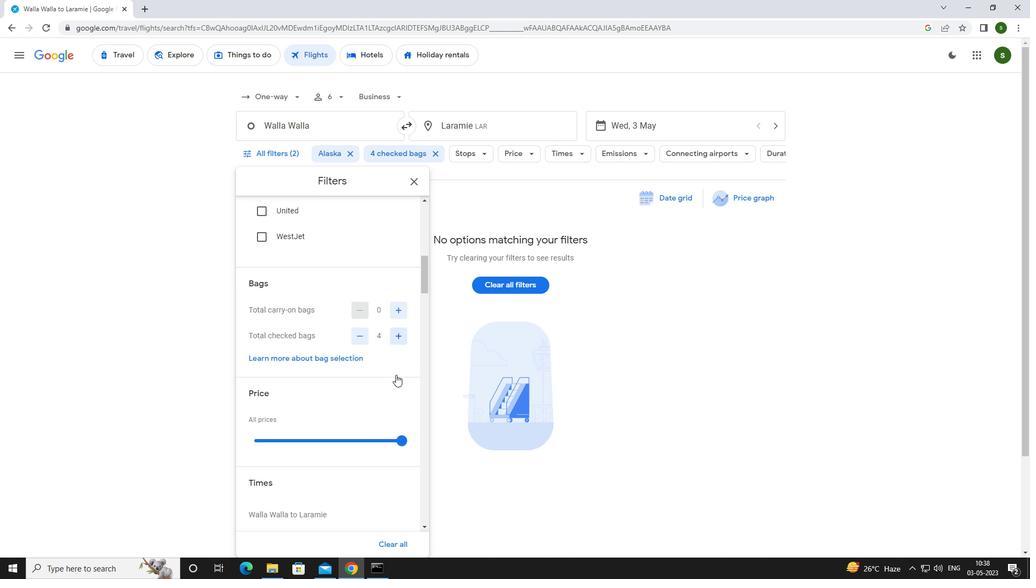 
Action: Mouse moved to (404, 369)
Screenshot: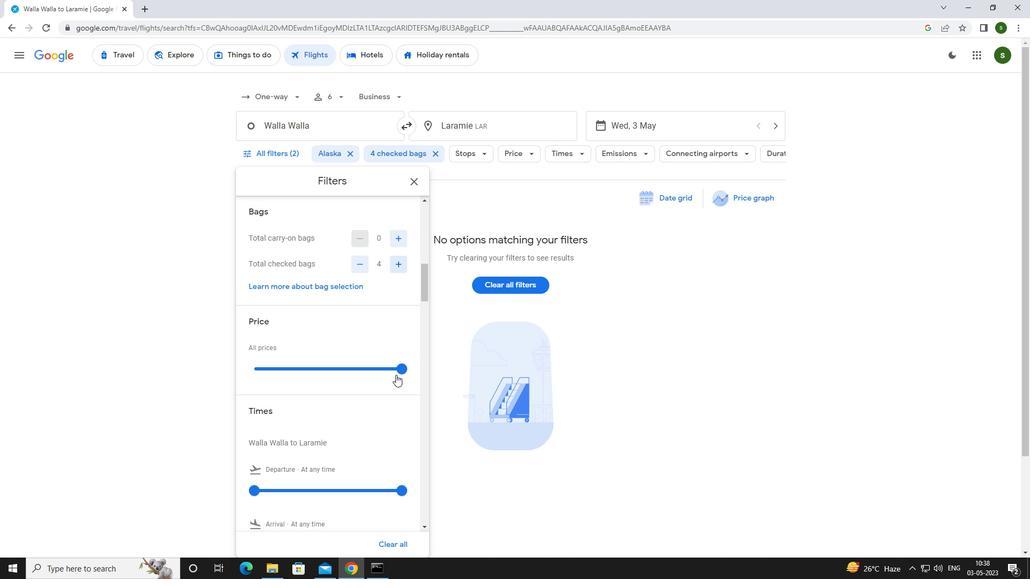 
Action: Mouse pressed left at (404, 369)
Screenshot: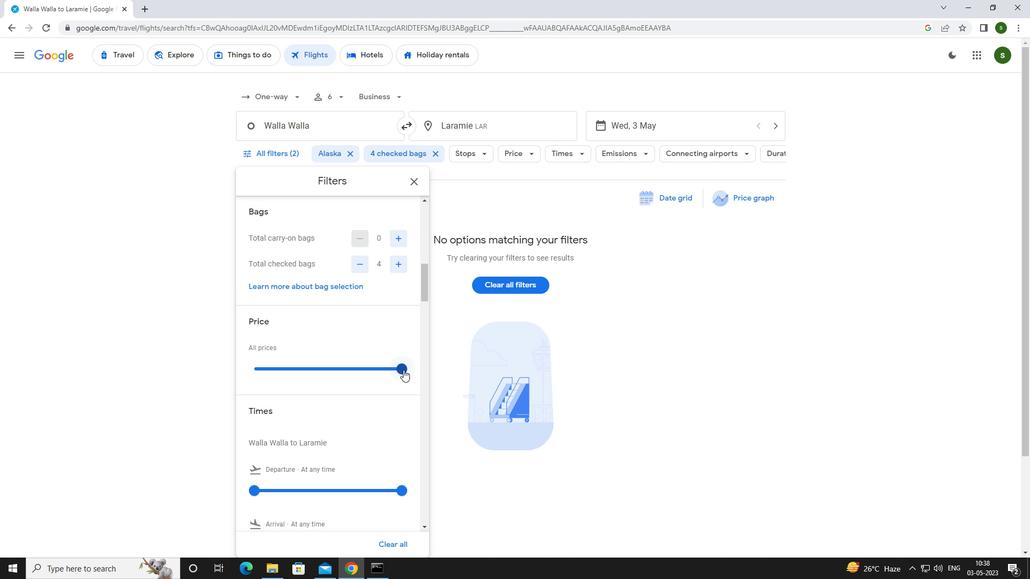 
Action: Mouse moved to (310, 386)
Screenshot: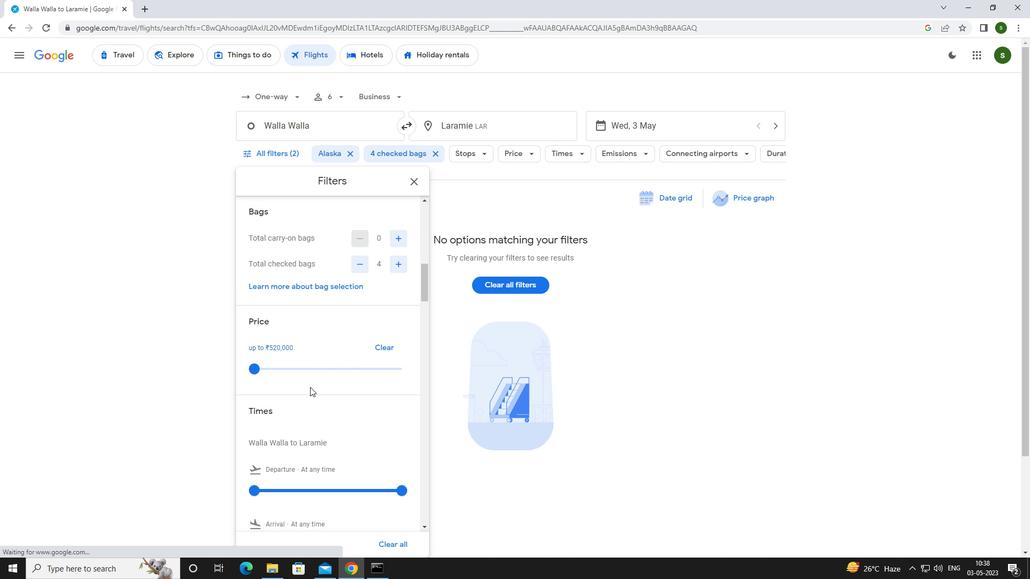 
Action: Mouse scrolled (310, 385) with delta (0, 0)
Screenshot: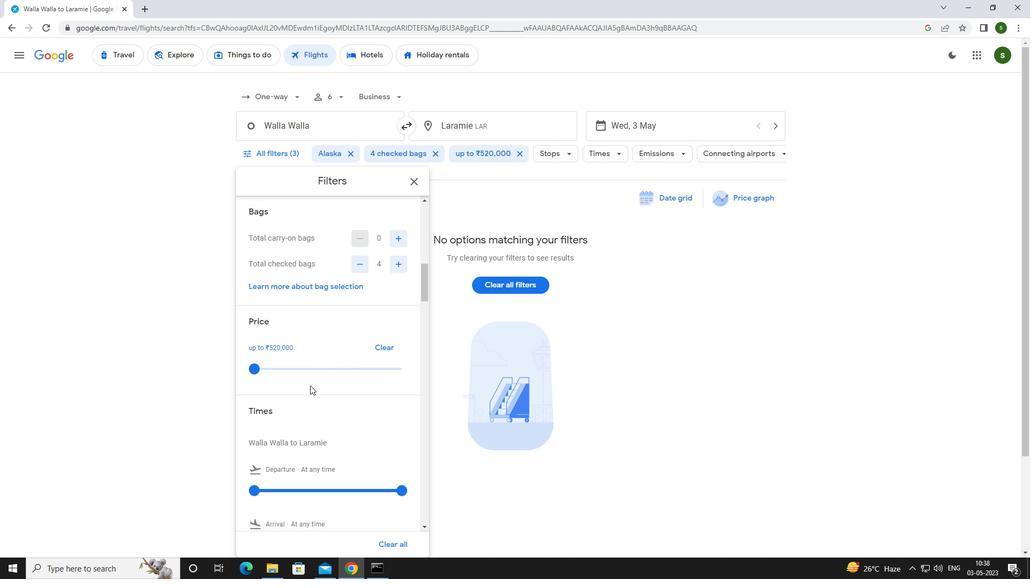 
Action: Mouse scrolled (310, 385) with delta (0, 0)
Screenshot: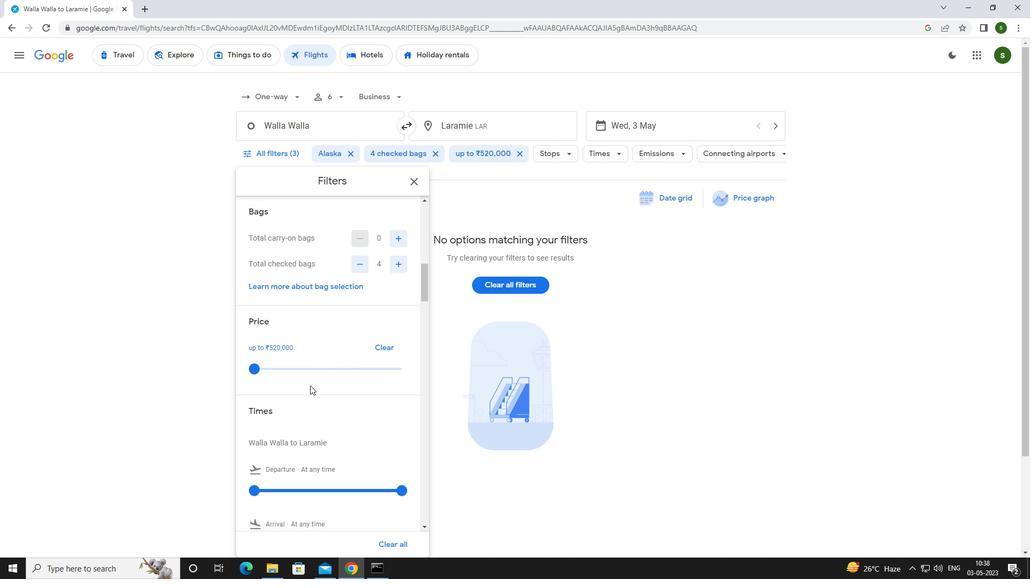 
Action: Mouse moved to (252, 383)
Screenshot: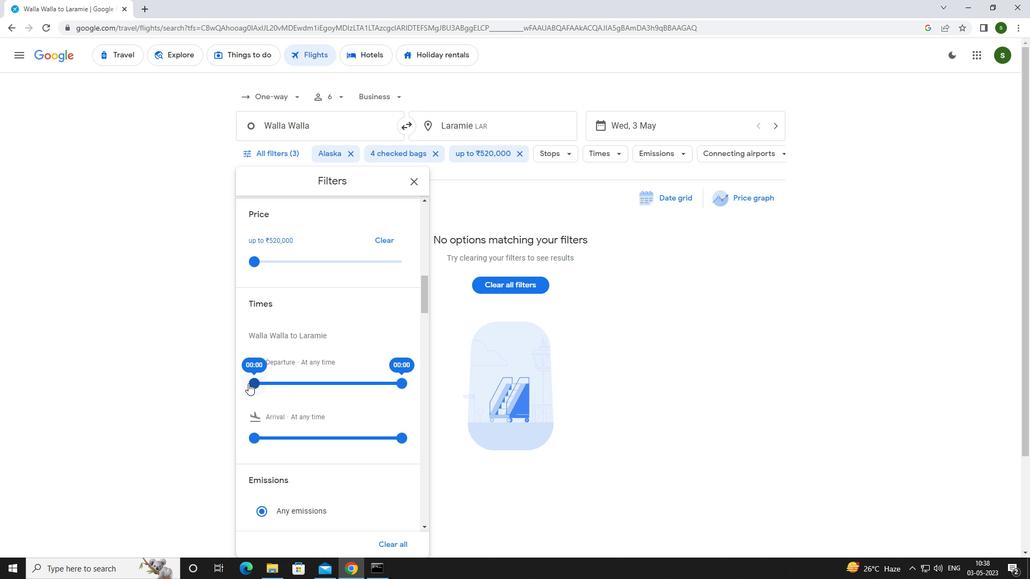 
Action: Mouse pressed left at (252, 383)
Screenshot: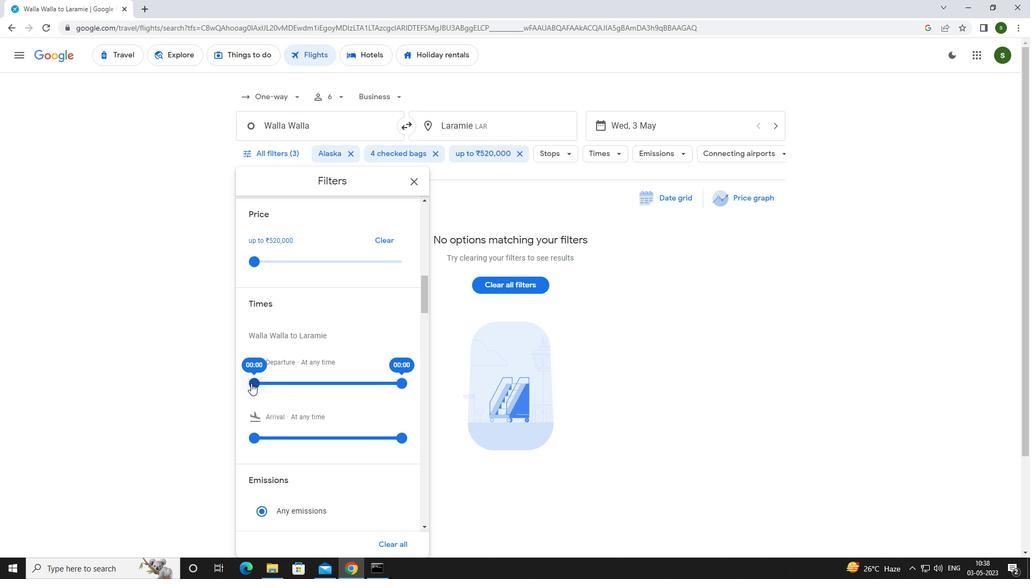 
Action: Mouse moved to (636, 347)
Screenshot: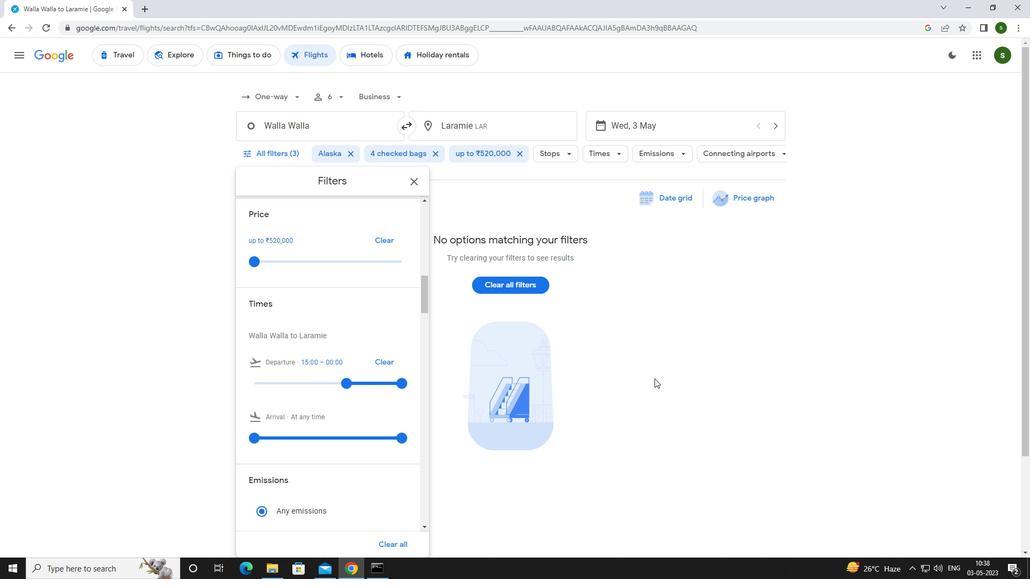 
Action: Mouse pressed left at (636, 347)
Screenshot: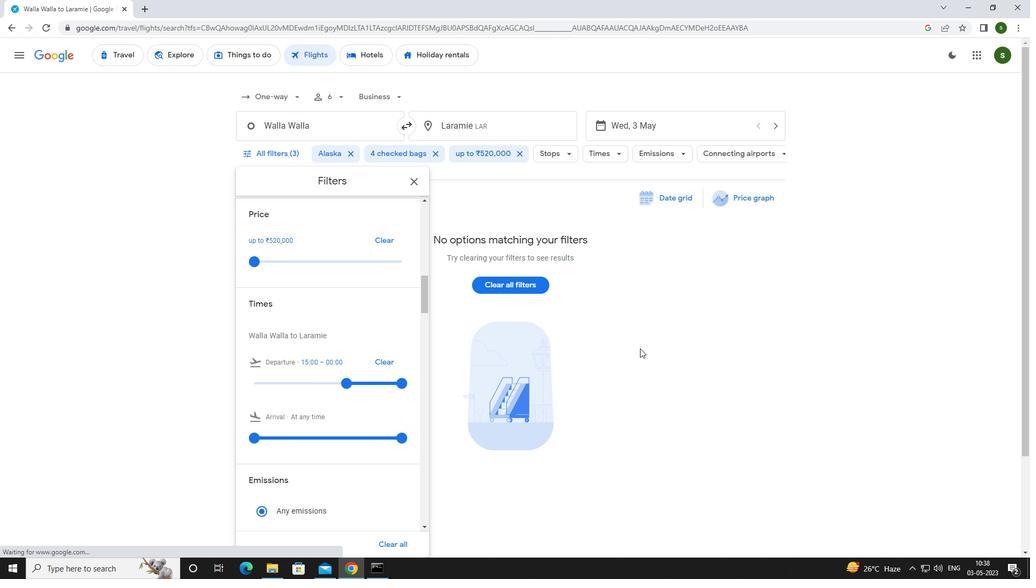 
